 Task: Search one way flight ticket for 1 adult, 5 children, 2 infants in seat and 1 infant on lap in first from Pensacola: Pensacola International Airport to Jackson: Jackson Hole Airport on 5-2-2023. Choice of flights is Singapure airlines. Number of bags: 7 checked bags. Price is upto 100000. Outbound departure time preference is 7:30.
Action: Mouse moved to (233, 301)
Screenshot: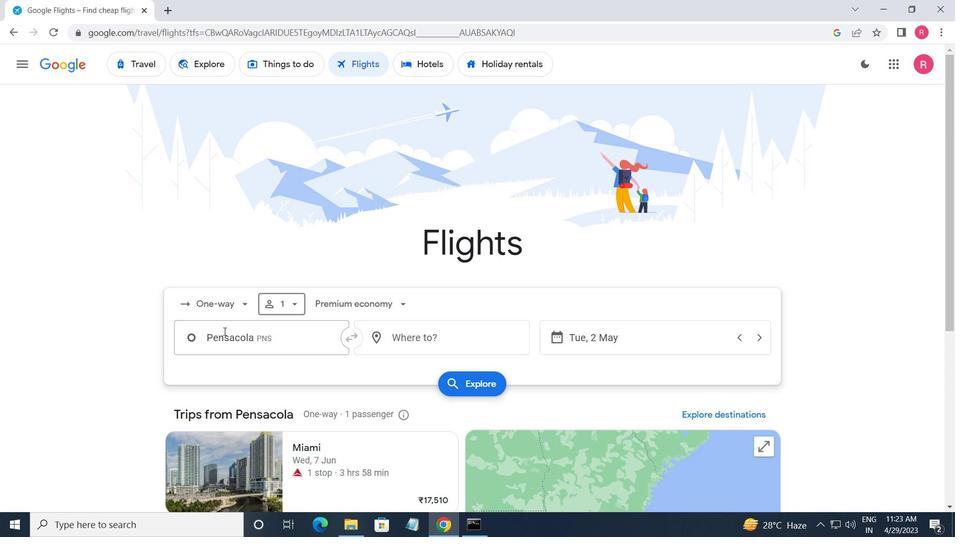 
Action: Mouse pressed left at (233, 301)
Screenshot: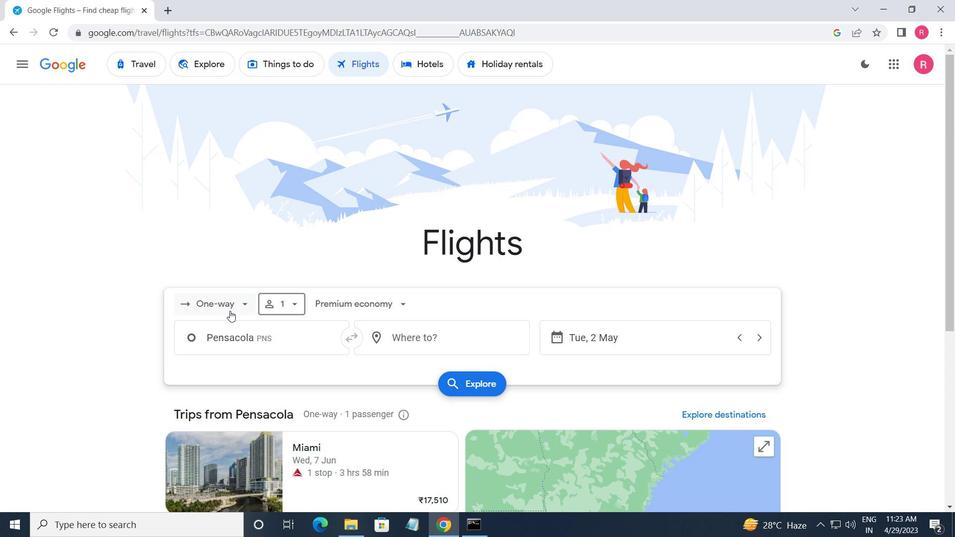 
Action: Mouse moved to (232, 362)
Screenshot: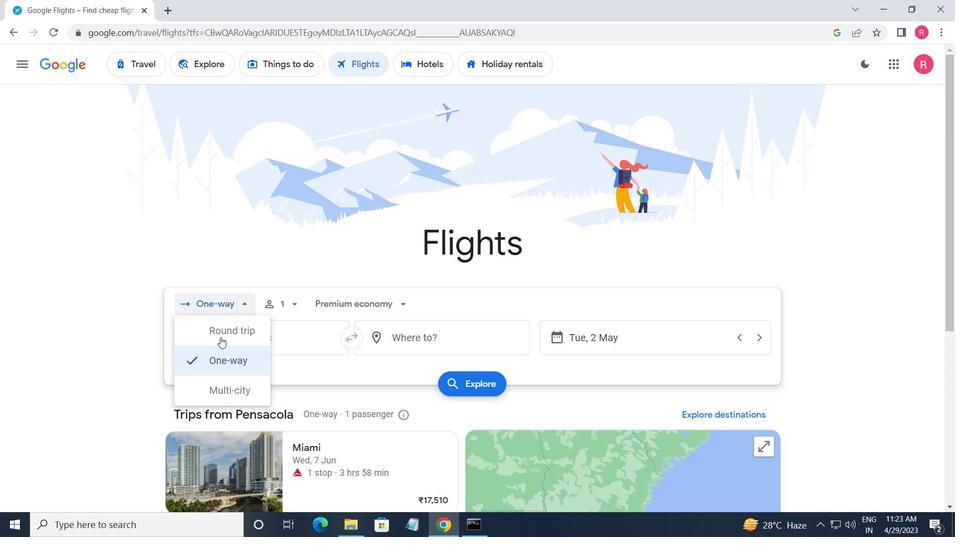
Action: Mouse pressed left at (232, 362)
Screenshot: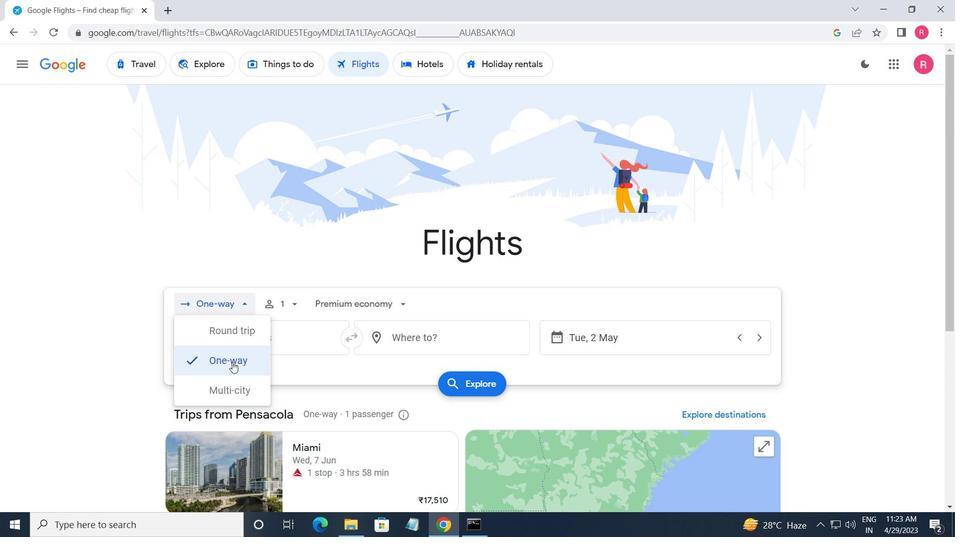 
Action: Mouse moved to (295, 305)
Screenshot: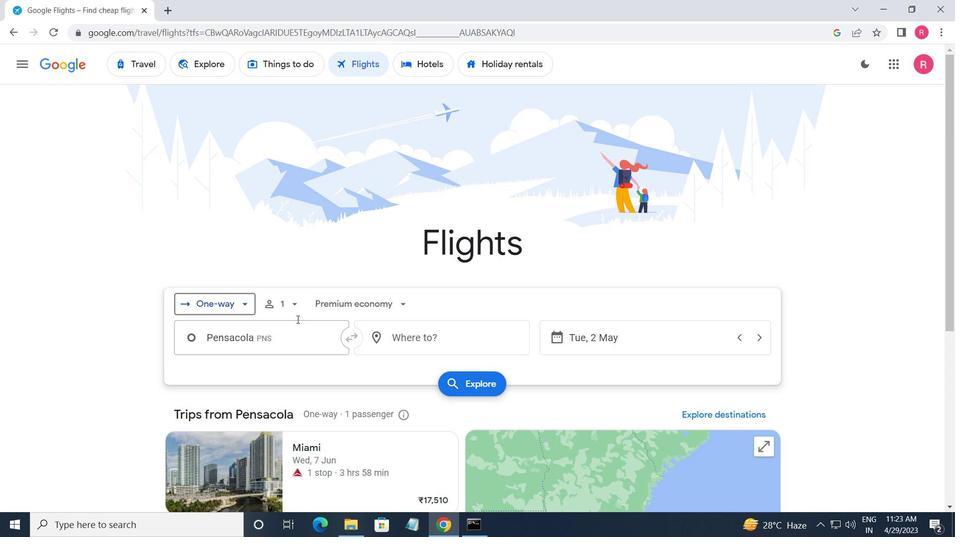 
Action: Mouse pressed left at (295, 305)
Screenshot: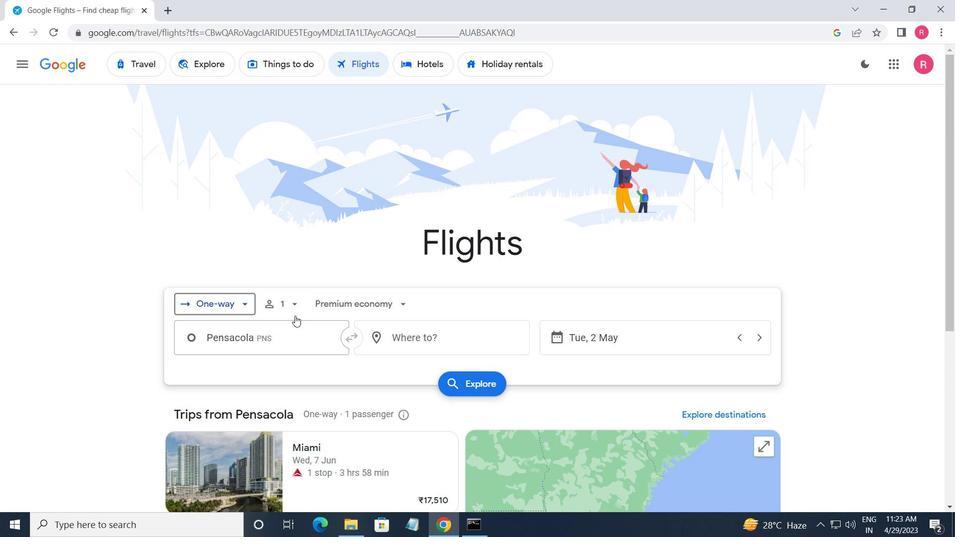 
Action: Mouse moved to (379, 338)
Screenshot: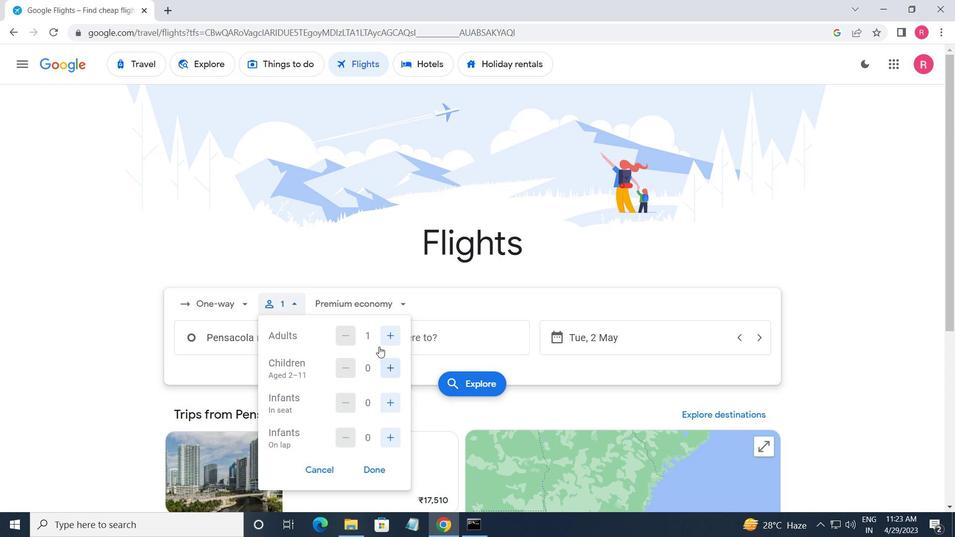 
Action: Mouse pressed left at (379, 338)
Screenshot: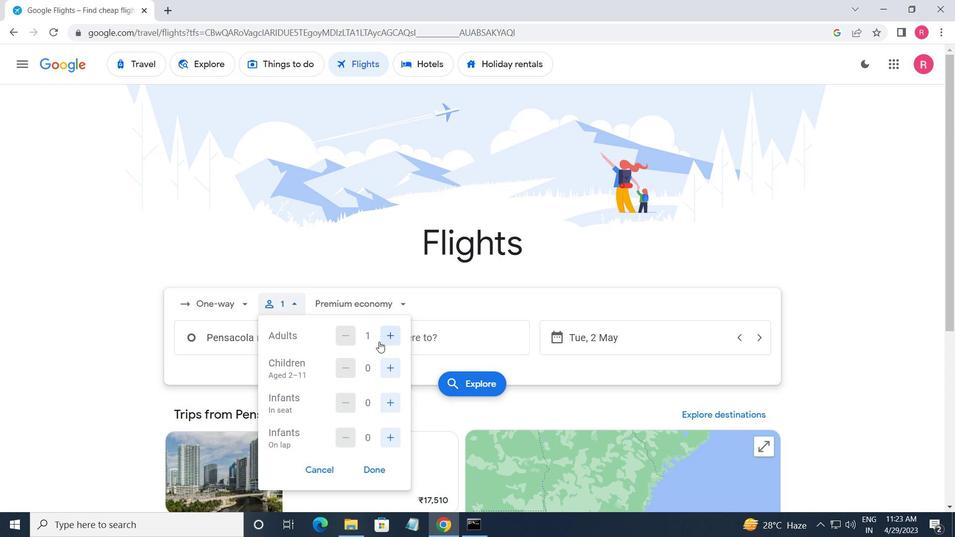 
Action: Mouse moved to (354, 338)
Screenshot: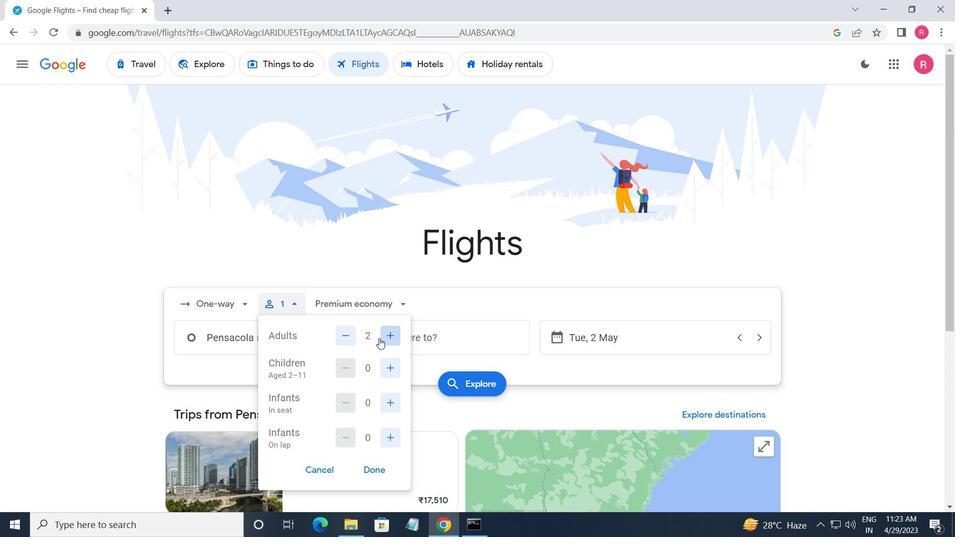 
Action: Mouse pressed left at (354, 338)
Screenshot: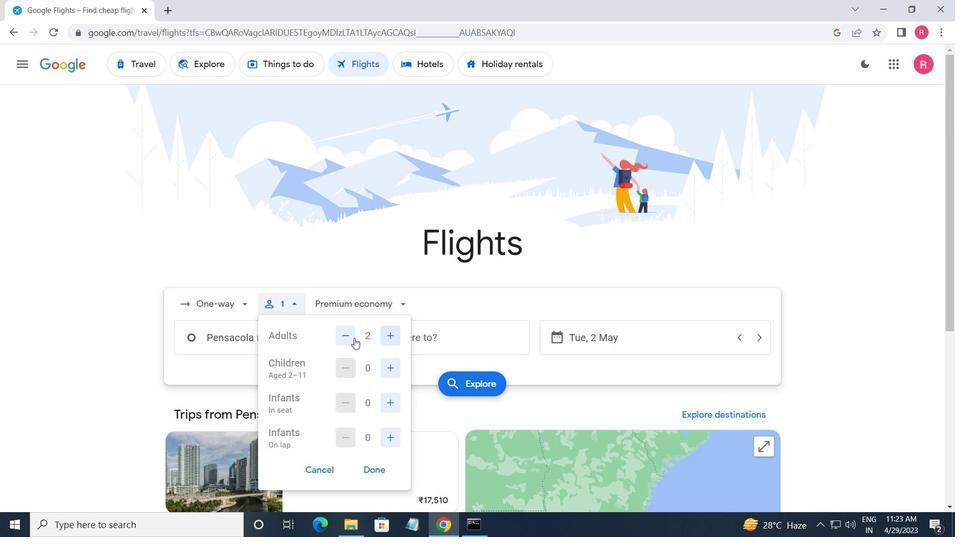 
Action: Mouse moved to (389, 365)
Screenshot: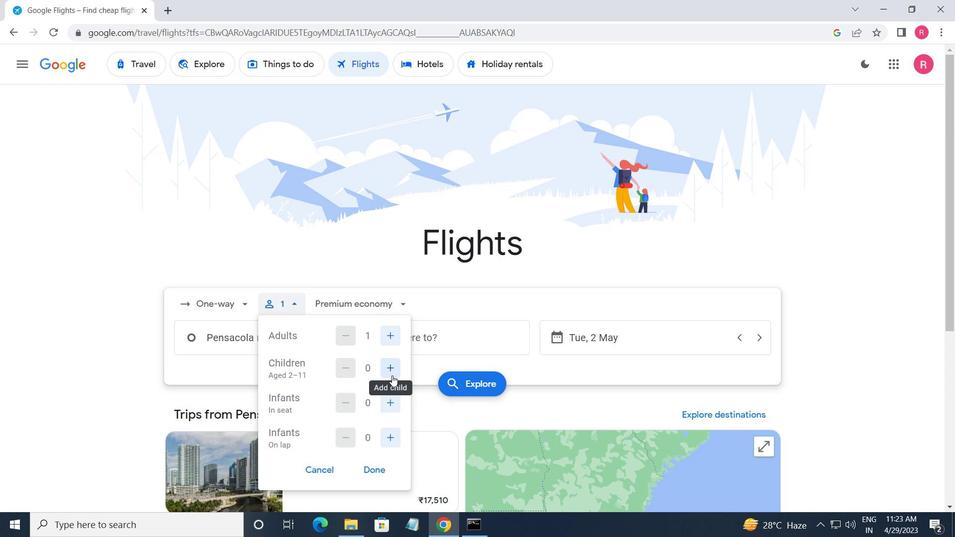 
Action: Mouse pressed left at (389, 365)
Screenshot: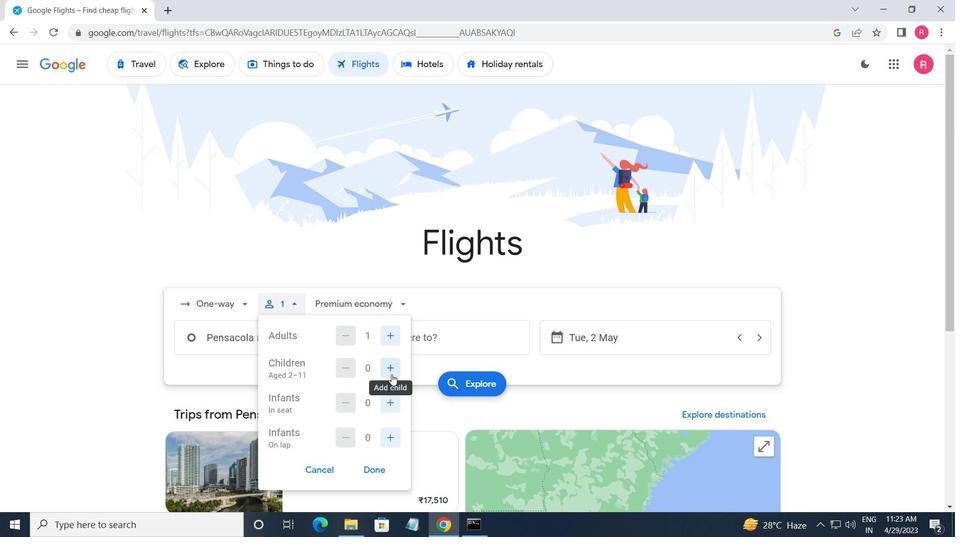 
Action: Mouse moved to (389, 365)
Screenshot: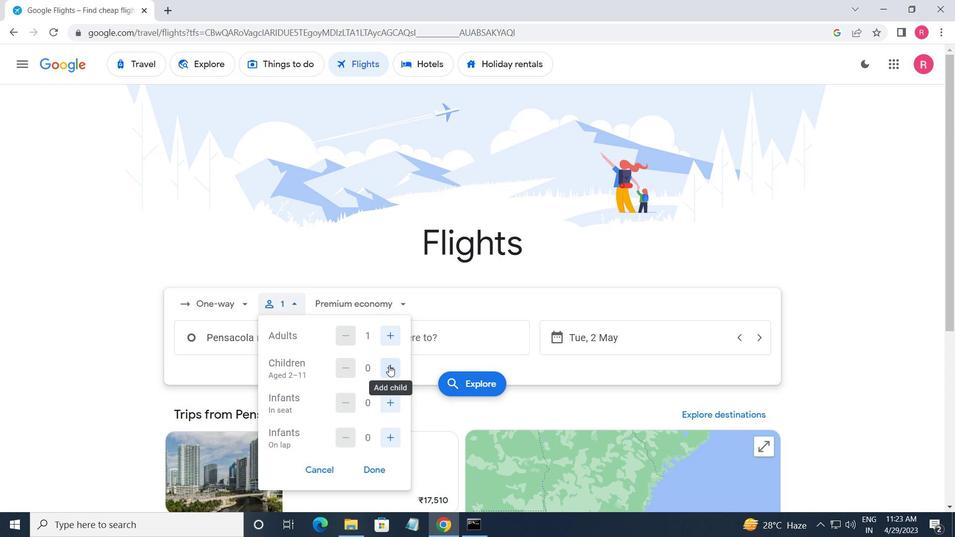 
Action: Mouse pressed left at (389, 365)
Screenshot: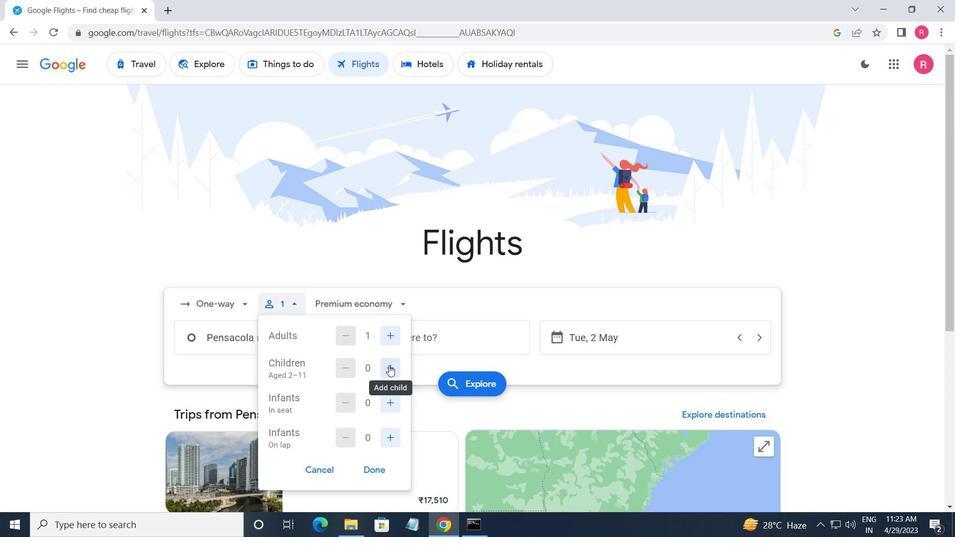 
Action: Mouse pressed left at (389, 365)
Screenshot: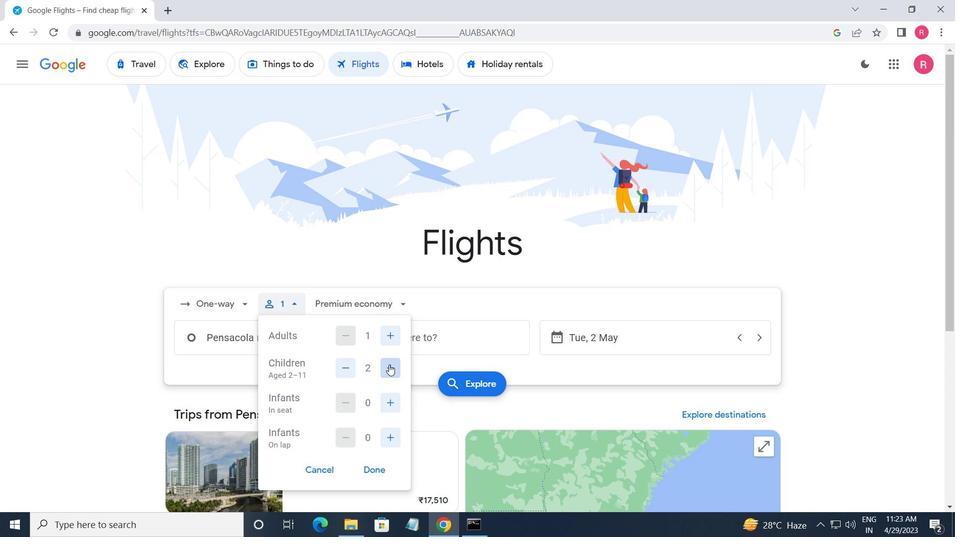 
Action: Mouse pressed left at (389, 365)
Screenshot: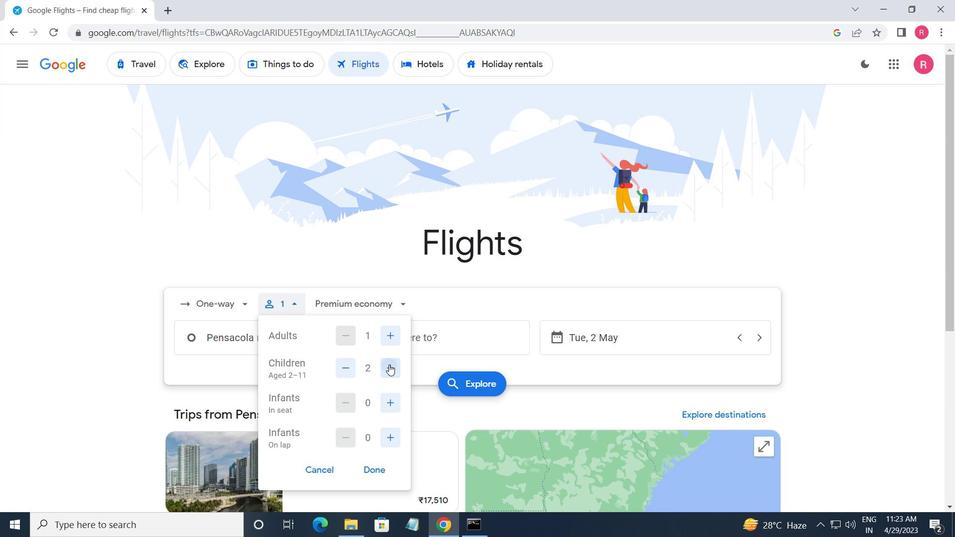 
Action: Mouse pressed left at (389, 365)
Screenshot: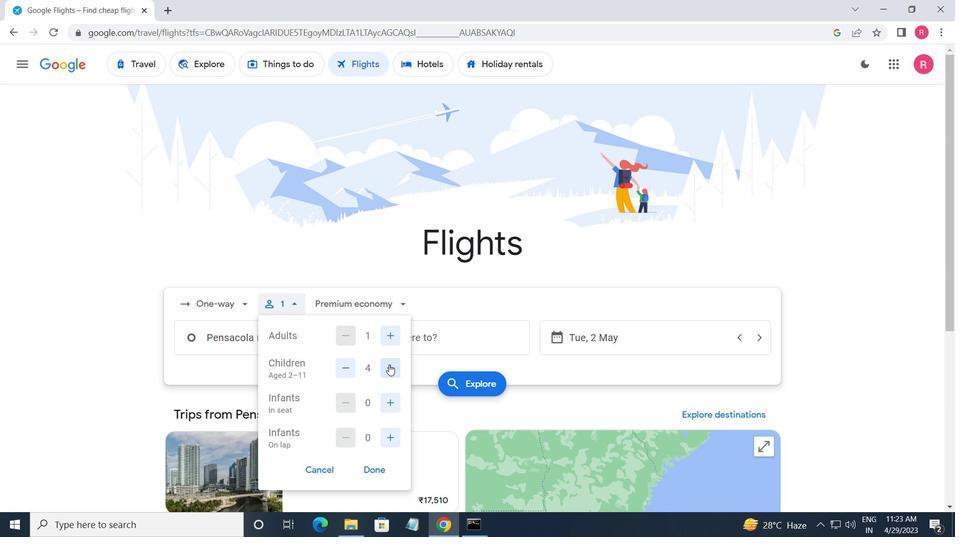 
Action: Mouse moved to (385, 400)
Screenshot: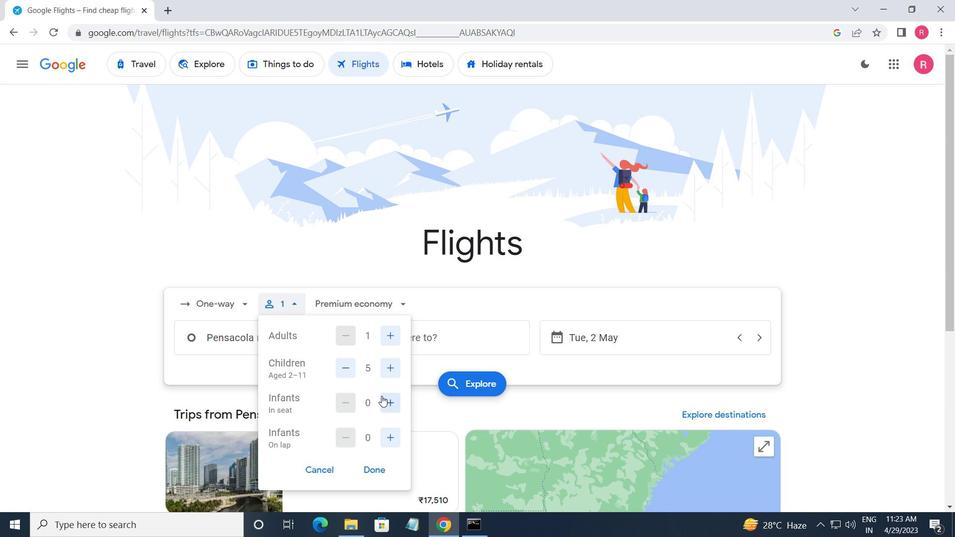 
Action: Mouse pressed left at (385, 400)
Screenshot: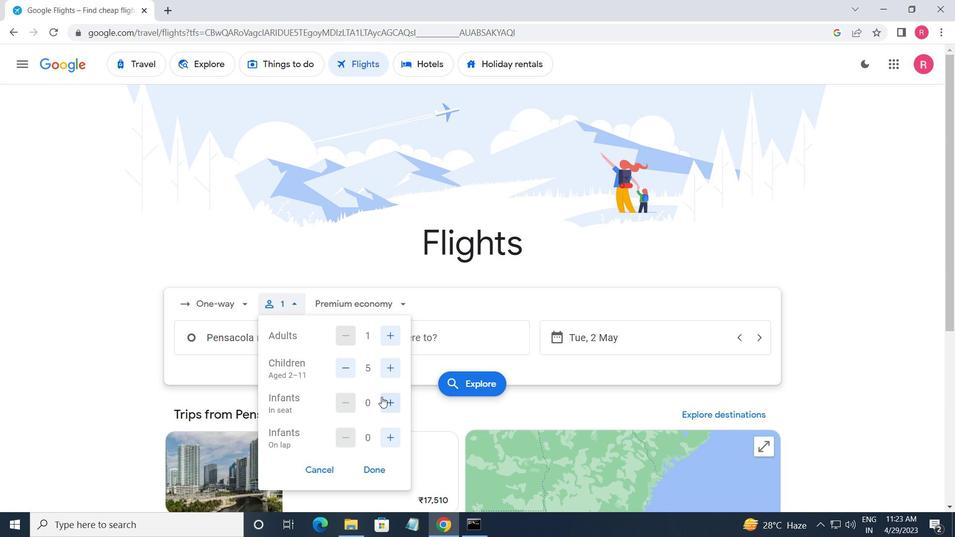
Action: Mouse pressed left at (385, 400)
Screenshot: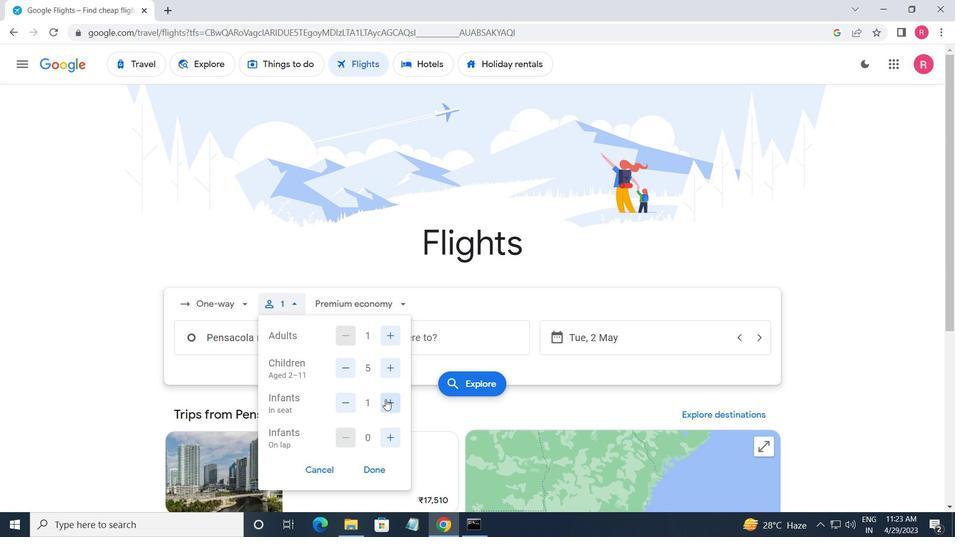 
Action: Mouse moved to (386, 437)
Screenshot: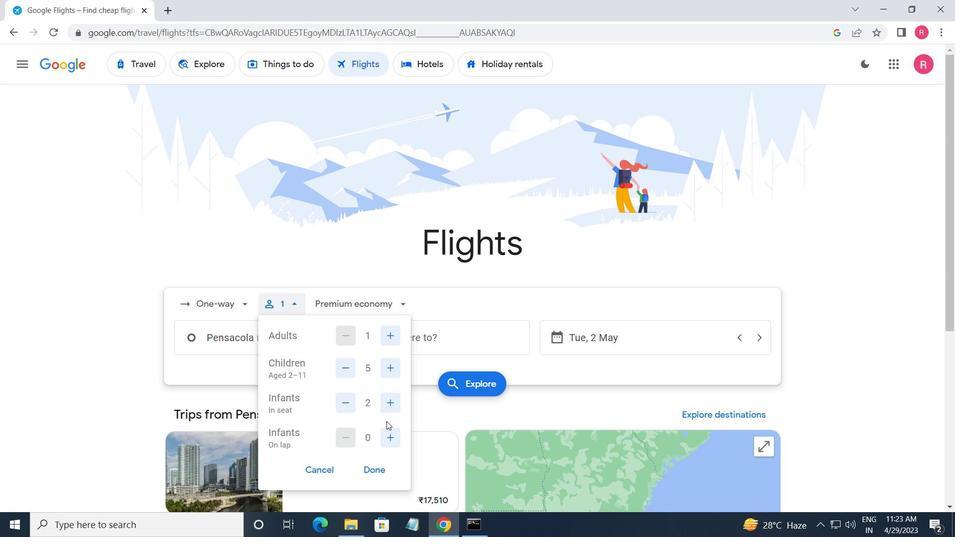 
Action: Mouse pressed left at (386, 437)
Screenshot: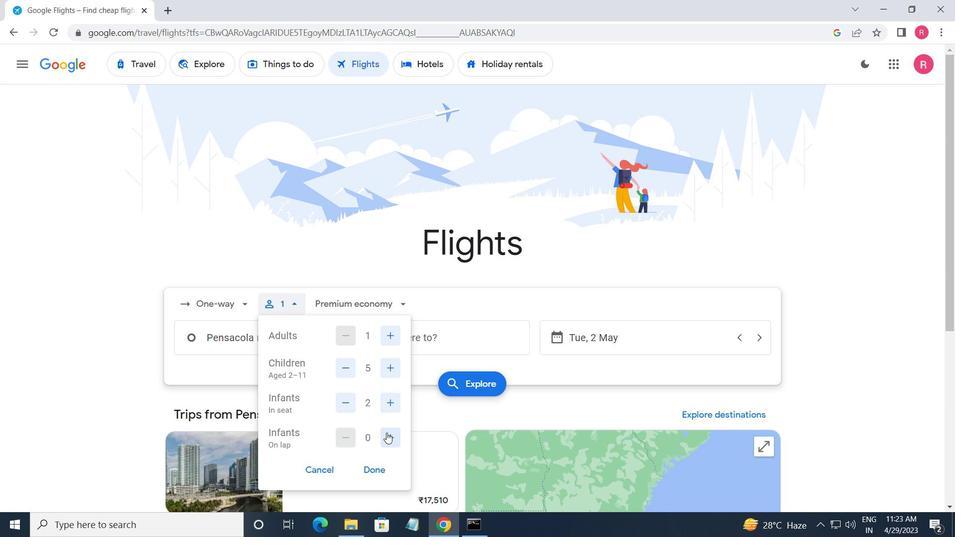 
Action: Mouse moved to (347, 438)
Screenshot: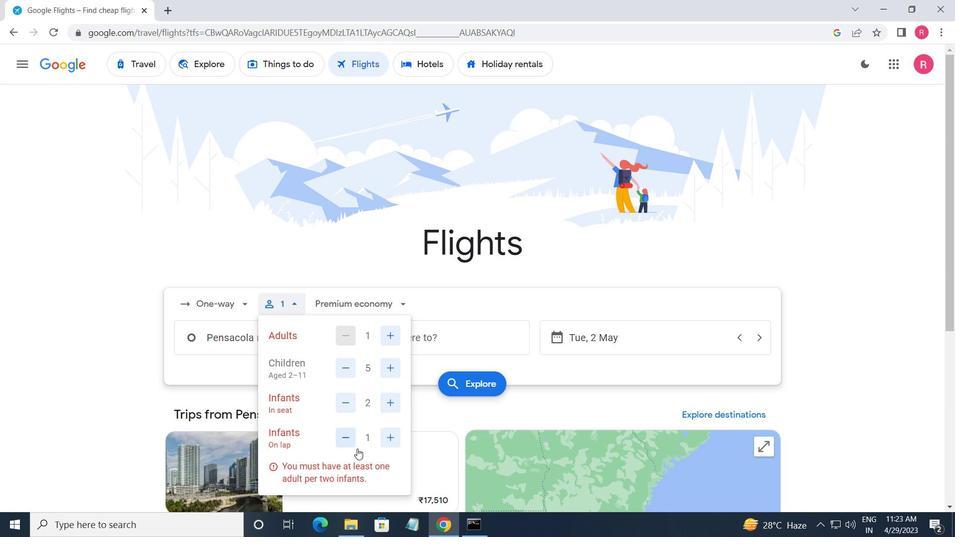 
Action: Mouse pressed left at (347, 438)
Screenshot: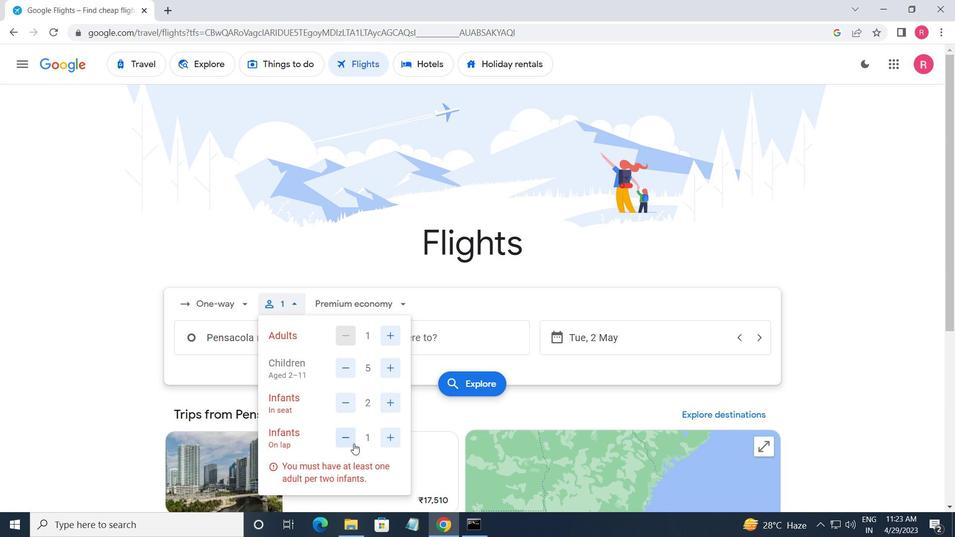 
Action: Mouse moved to (374, 307)
Screenshot: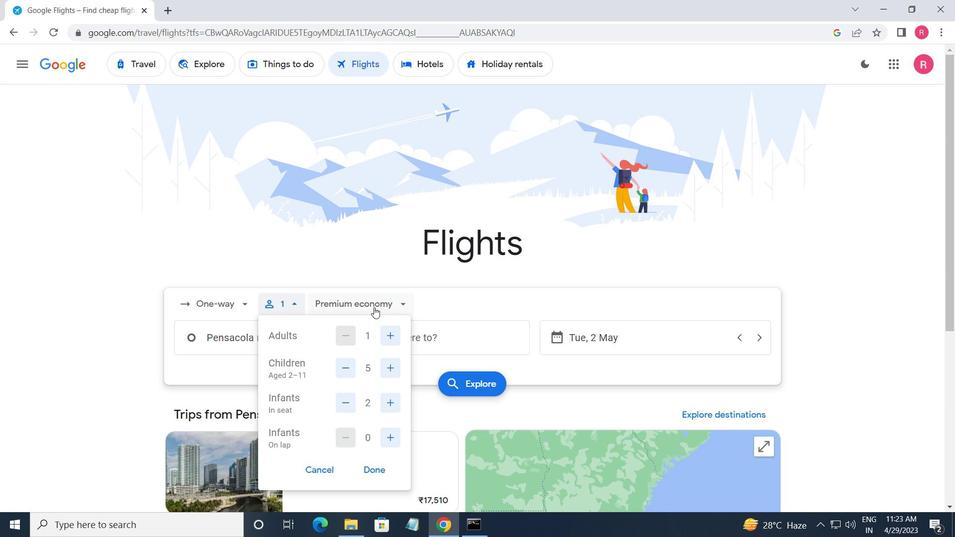 
Action: Mouse pressed left at (374, 307)
Screenshot: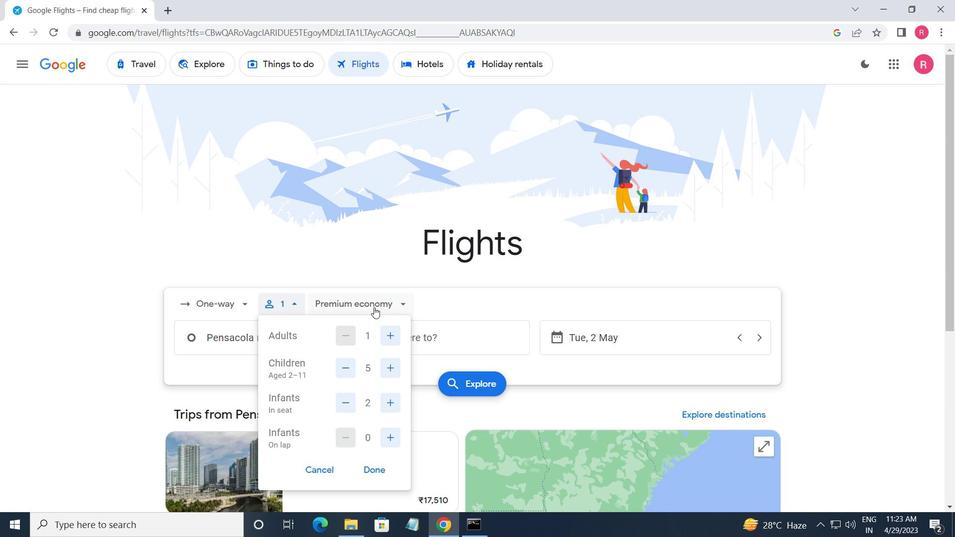 
Action: Mouse moved to (346, 424)
Screenshot: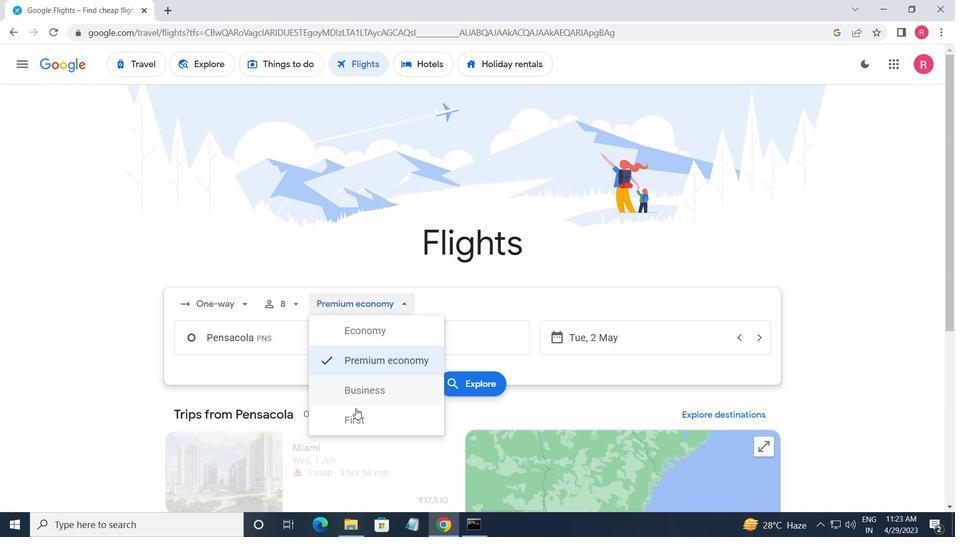 
Action: Mouse pressed left at (346, 424)
Screenshot: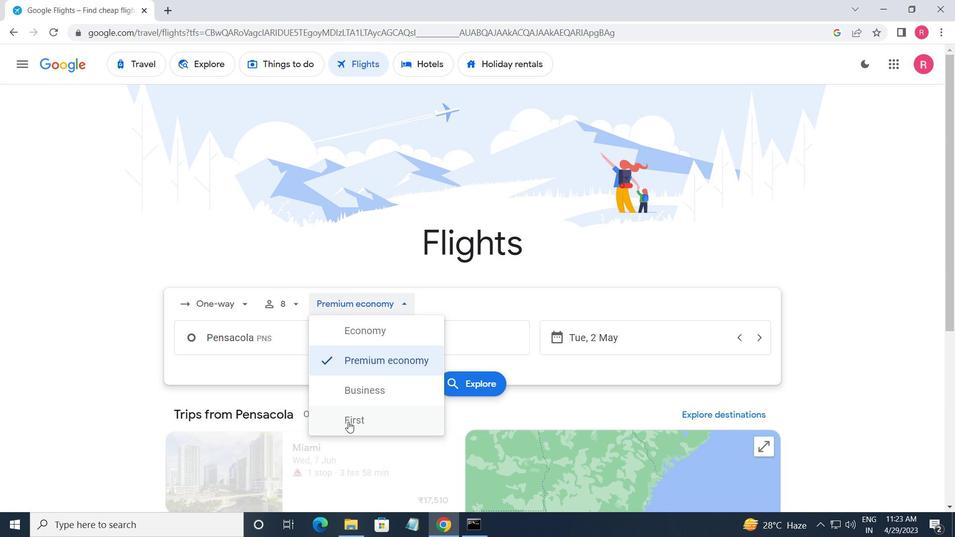 
Action: Mouse moved to (285, 343)
Screenshot: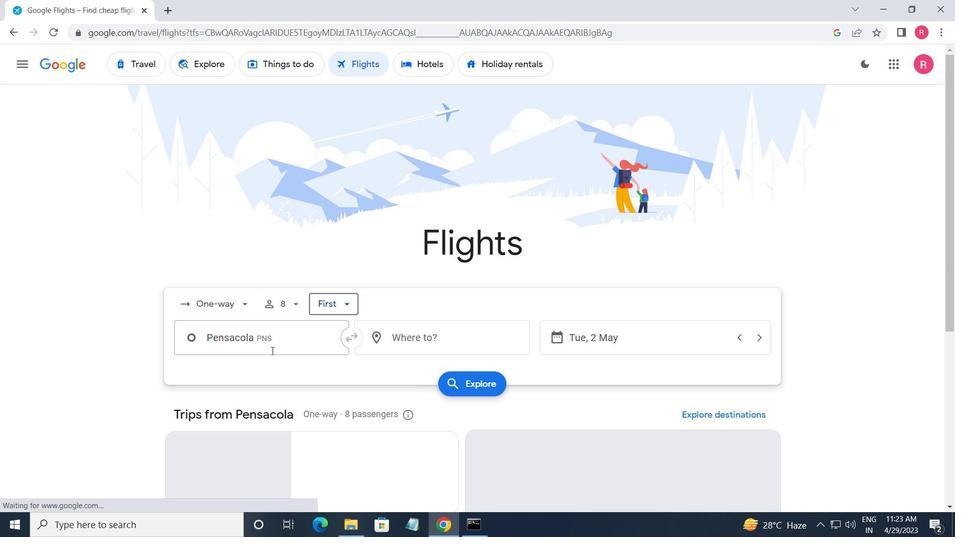 
Action: Mouse pressed left at (285, 343)
Screenshot: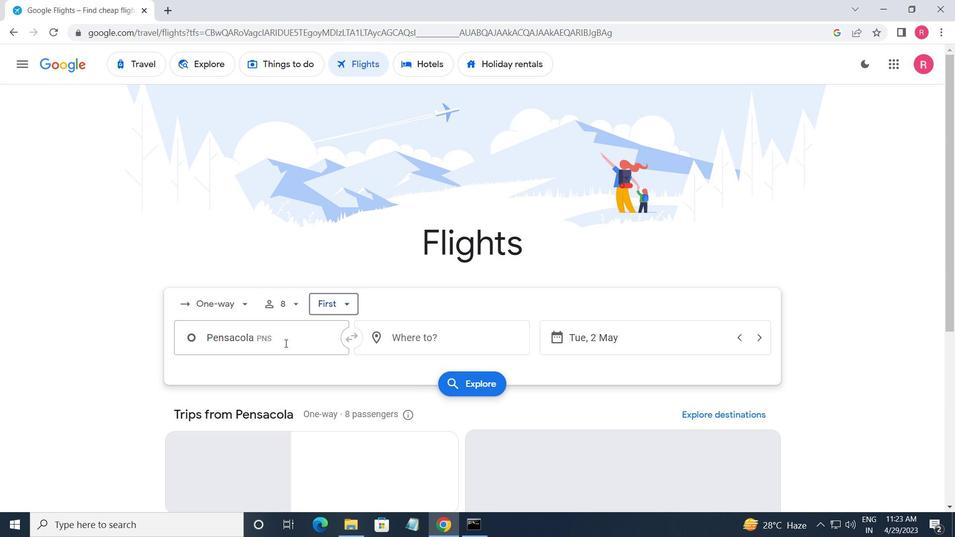
Action: Mouse moved to (283, 401)
Screenshot: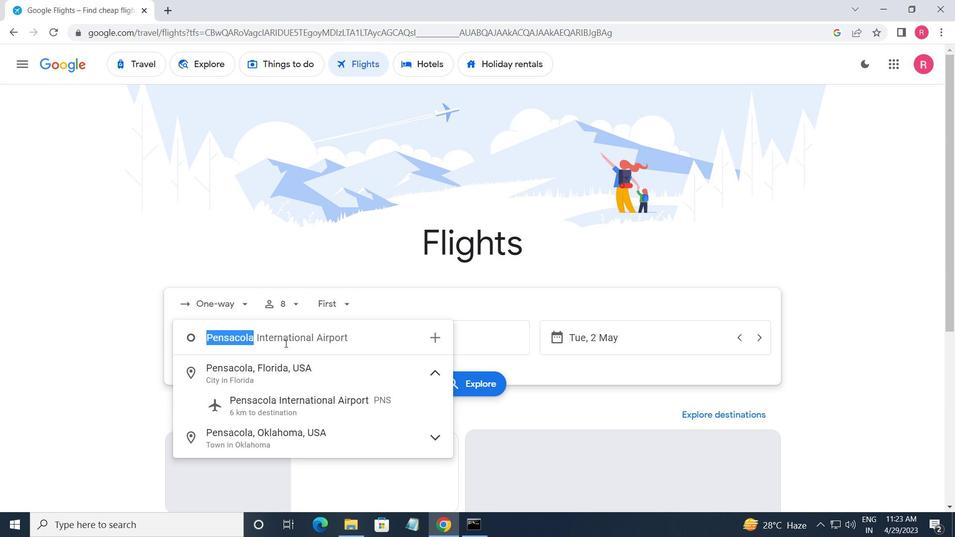 
Action: Mouse pressed left at (283, 401)
Screenshot: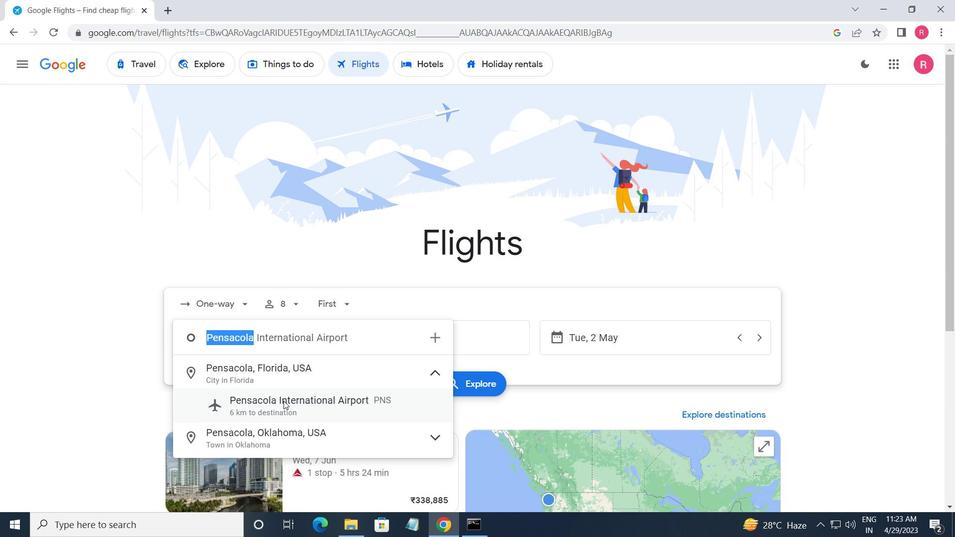 
Action: Mouse moved to (404, 338)
Screenshot: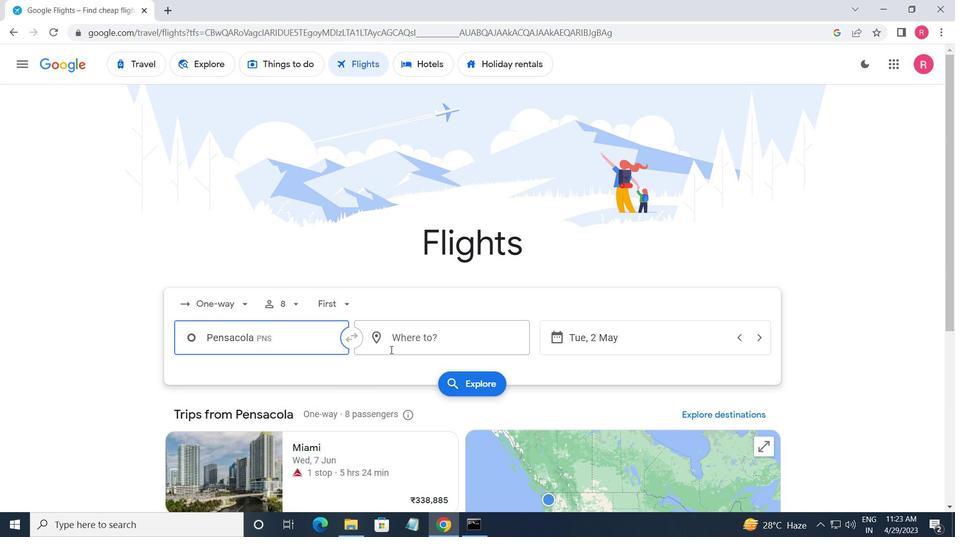 
Action: Mouse pressed left at (404, 338)
Screenshot: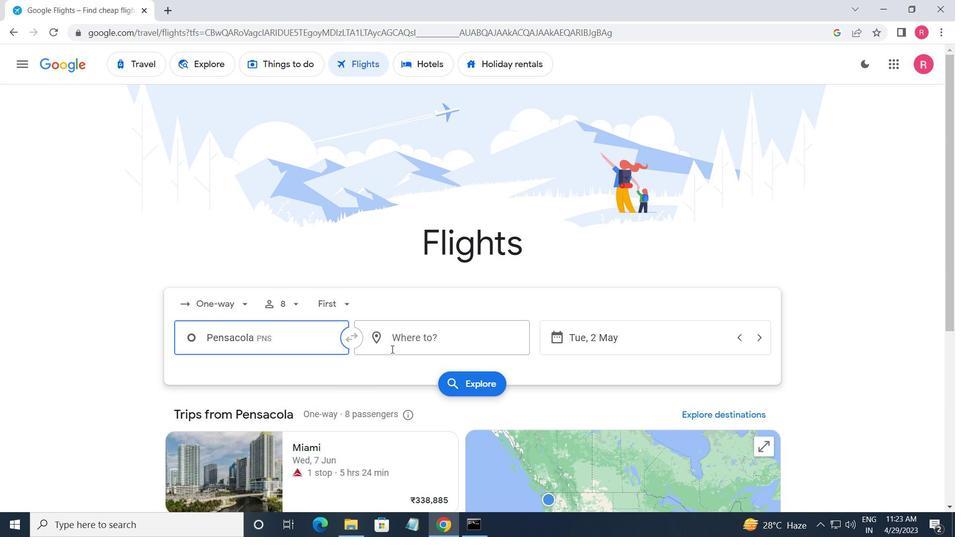 
Action: Mouse moved to (401, 455)
Screenshot: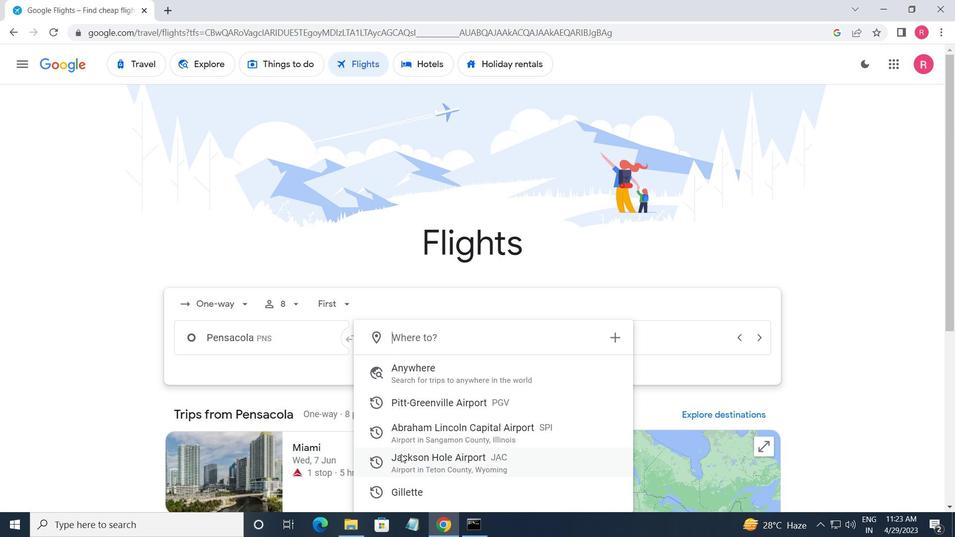 
Action: Mouse pressed left at (401, 455)
Screenshot: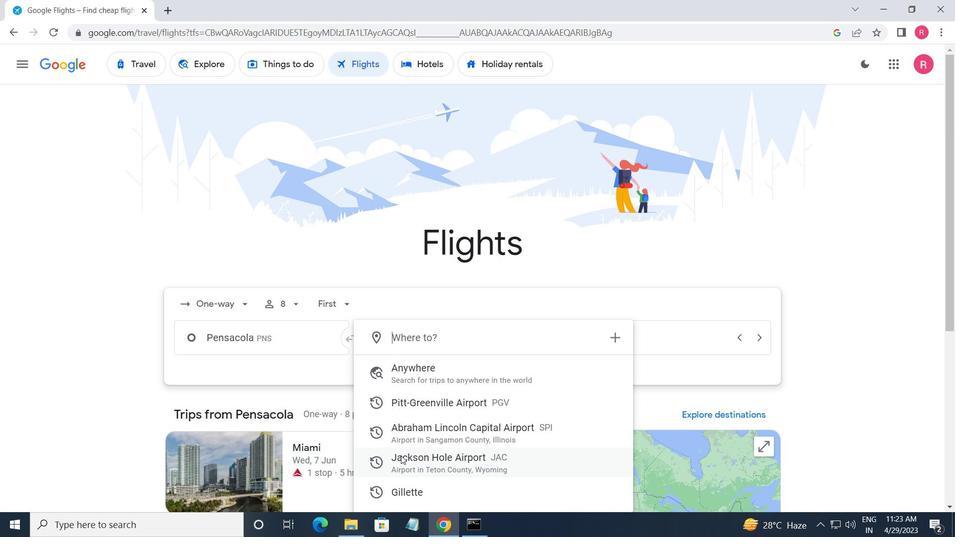 
Action: Mouse moved to (620, 345)
Screenshot: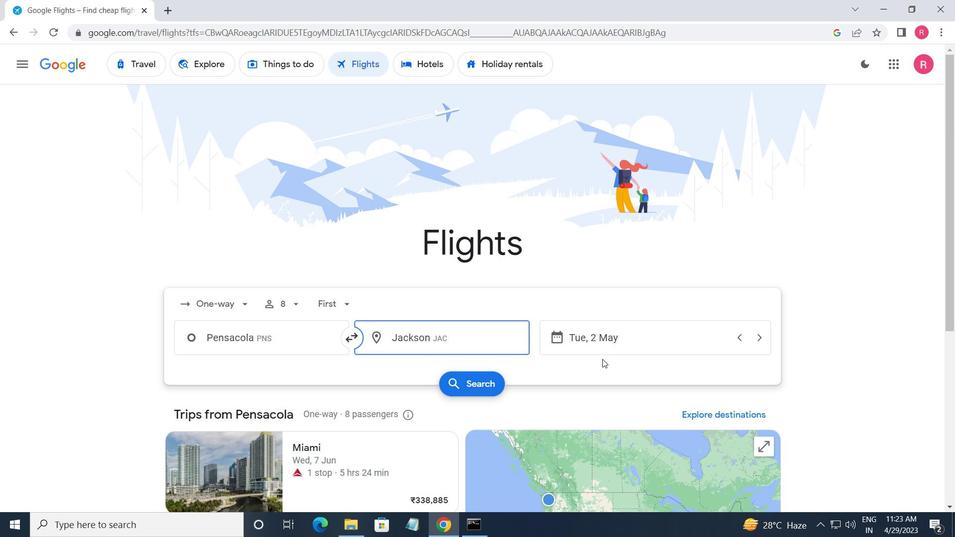 
Action: Mouse pressed left at (620, 345)
Screenshot: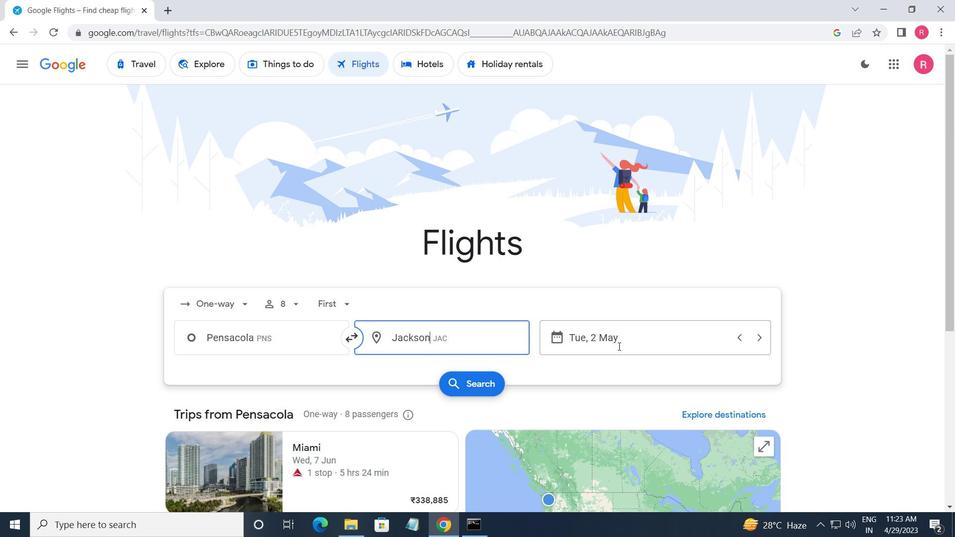 
Action: Mouse moved to (621, 278)
Screenshot: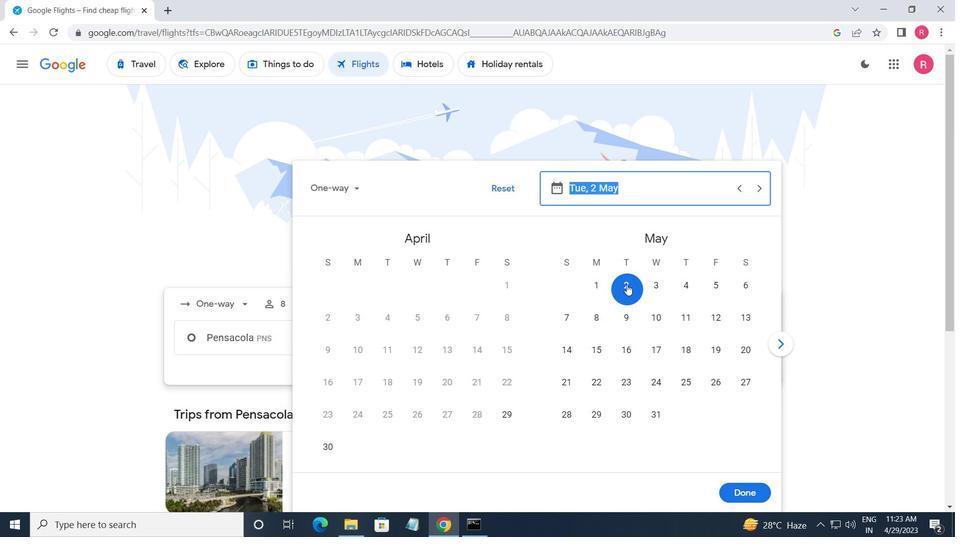 
Action: Mouse pressed left at (621, 278)
Screenshot: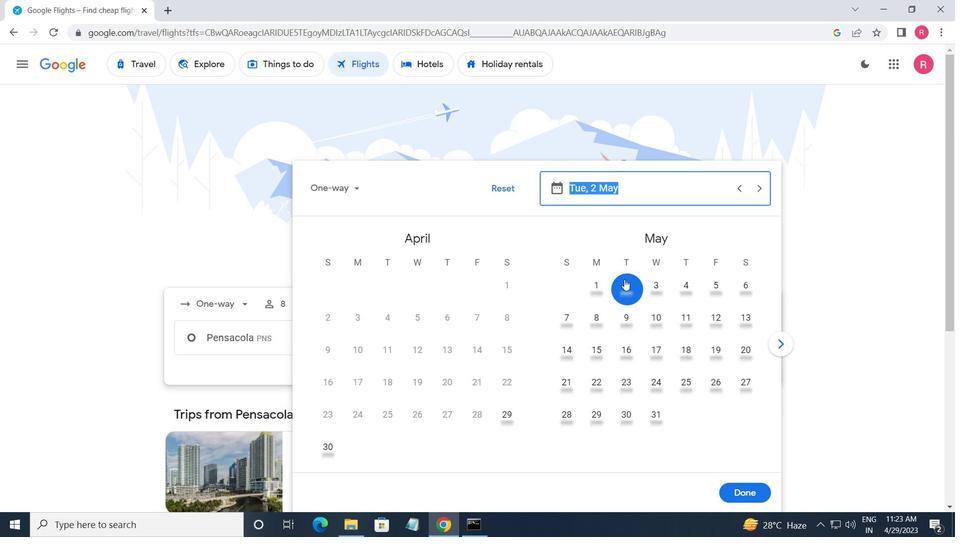 
Action: Mouse moved to (743, 495)
Screenshot: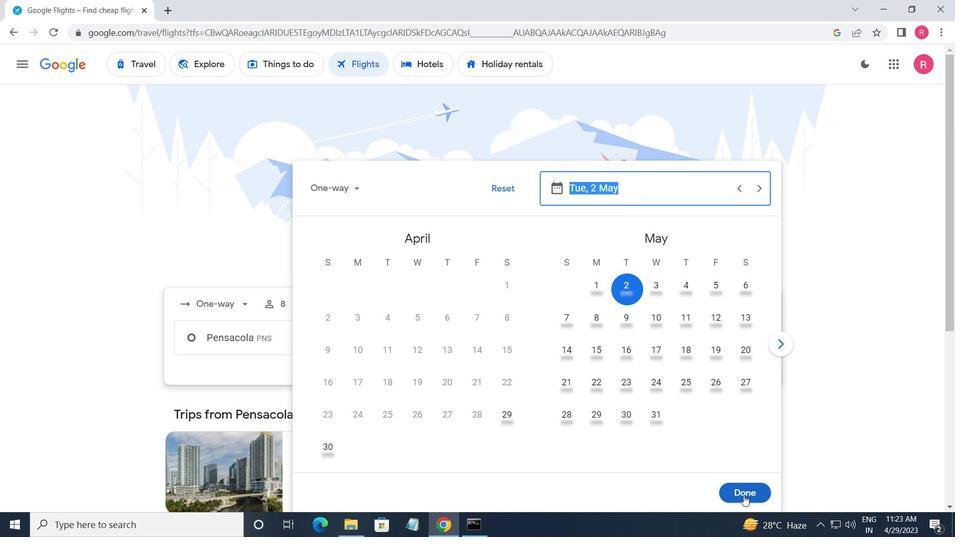 
Action: Mouse pressed left at (743, 495)
Screenshot: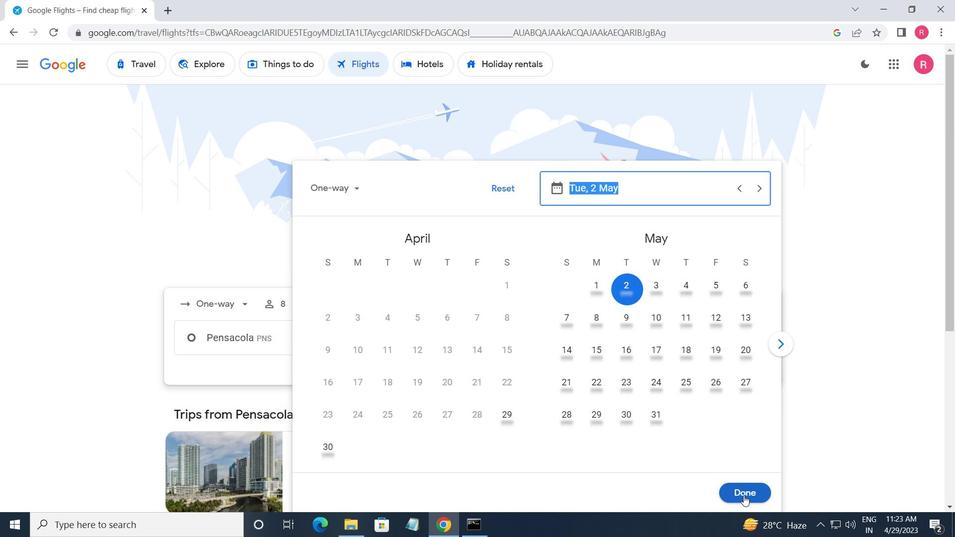 
Action: Mouse moved to (480, 384)
Screenshot: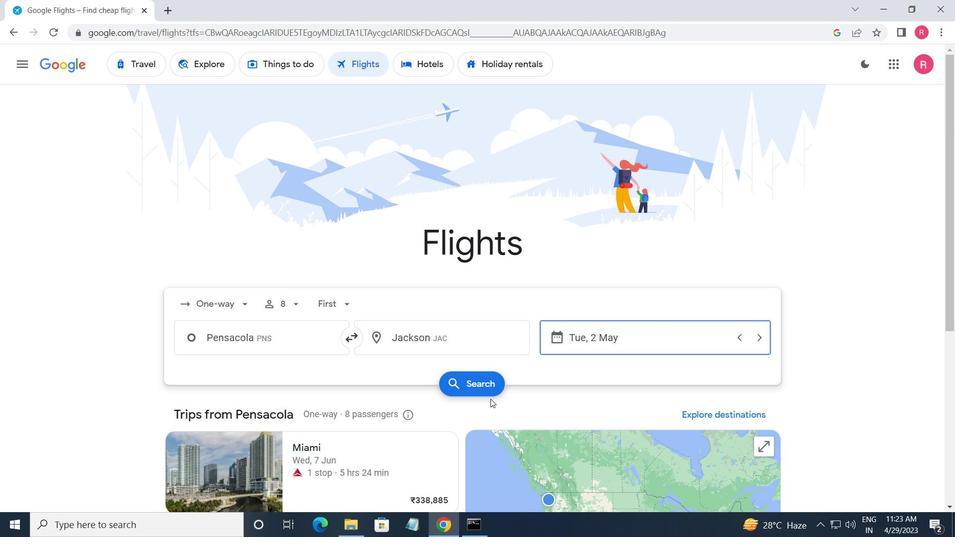 
Action: Mouse pressed left at (480, 384)
Screenshot: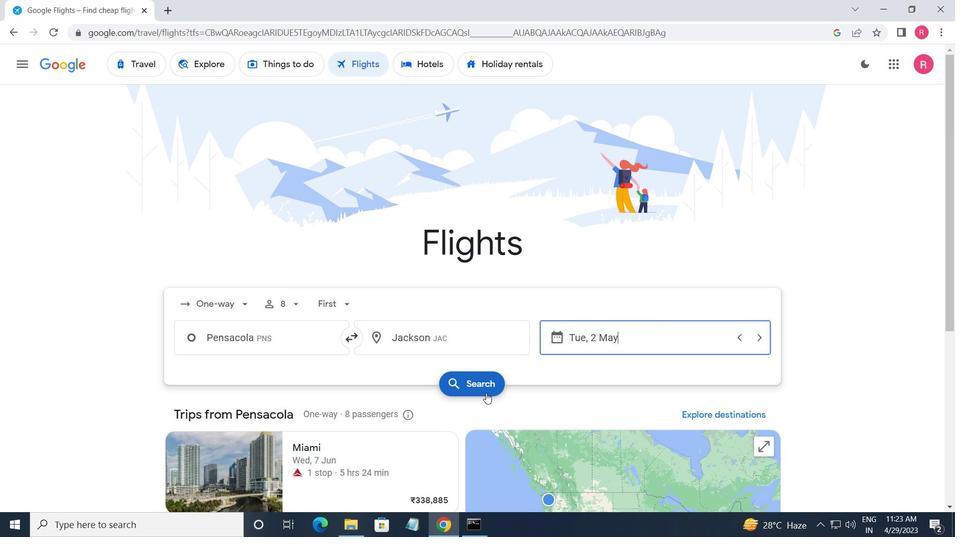 
Action: Mouse moved to (195, 183)
Screenshot: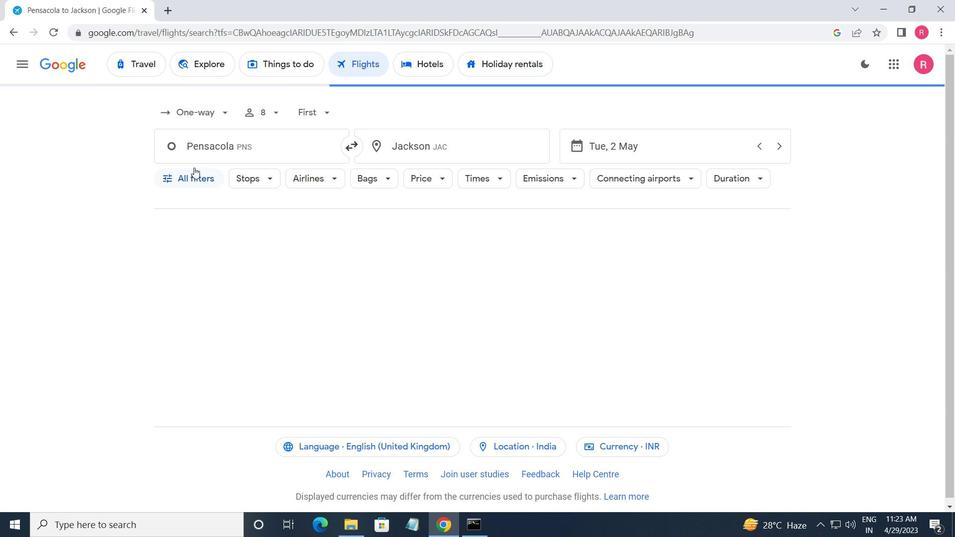 
Action: Mouse pressed left at (195, 183)
Screenshot: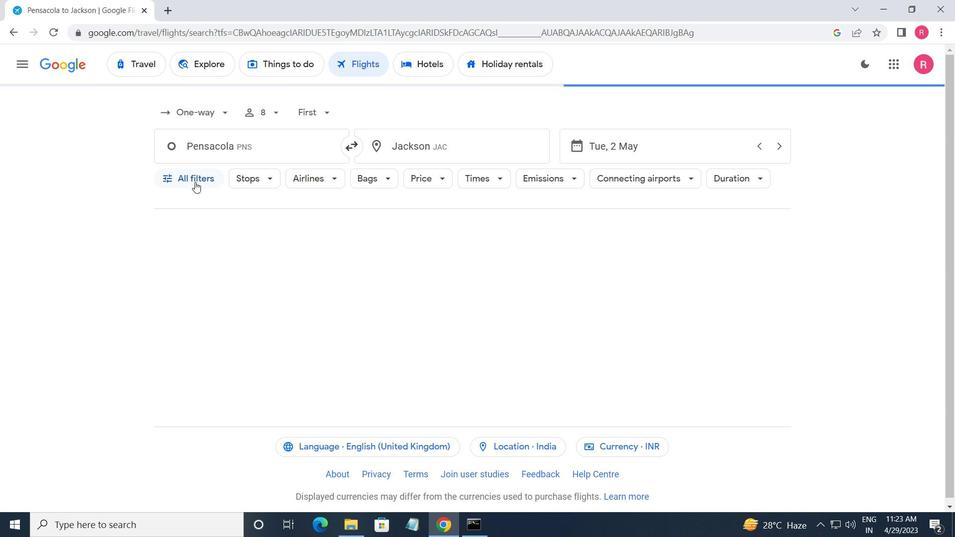 
Action: Mouse moved to (223, 367)
Screenshot: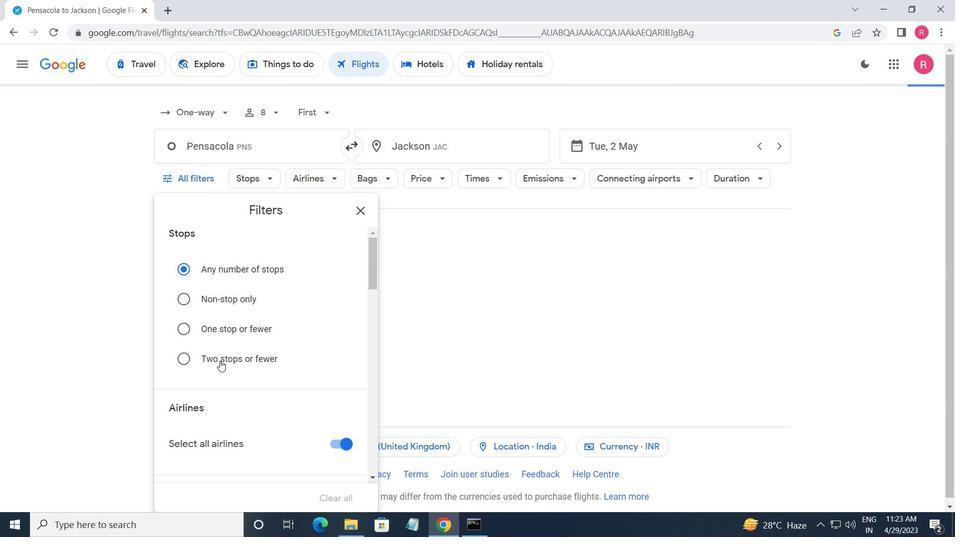 
Action: Mouse scrolled (223, 367) with delta (0, 0)
Screenshot: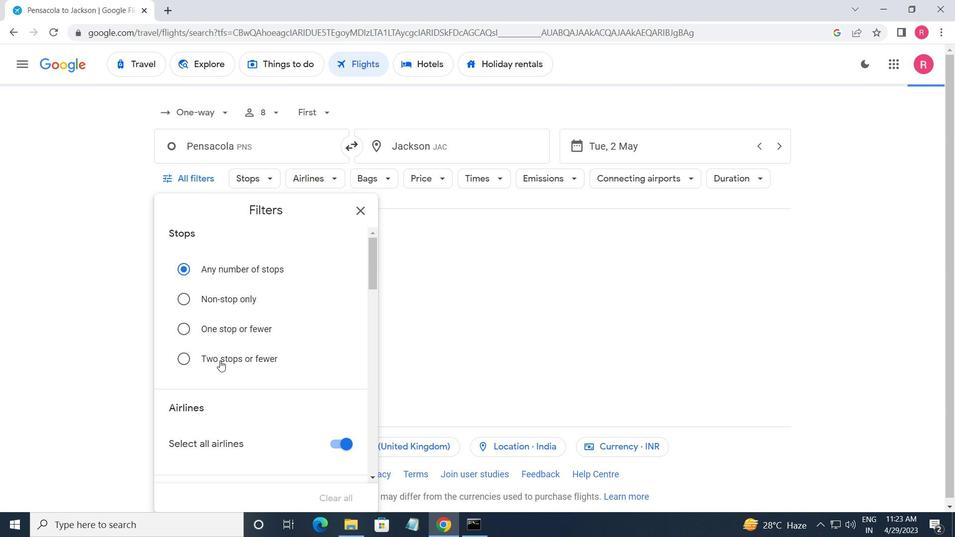 
Action: Mouse moved to (223, 368)
Screenshot: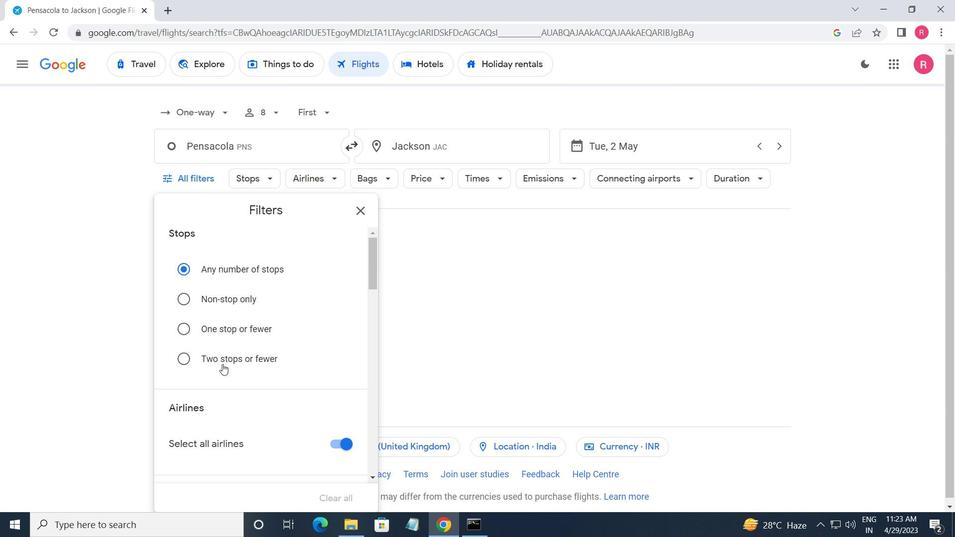 
Action: Mouse scrolled (223, 367) with delta (0, 0)
Screenshot: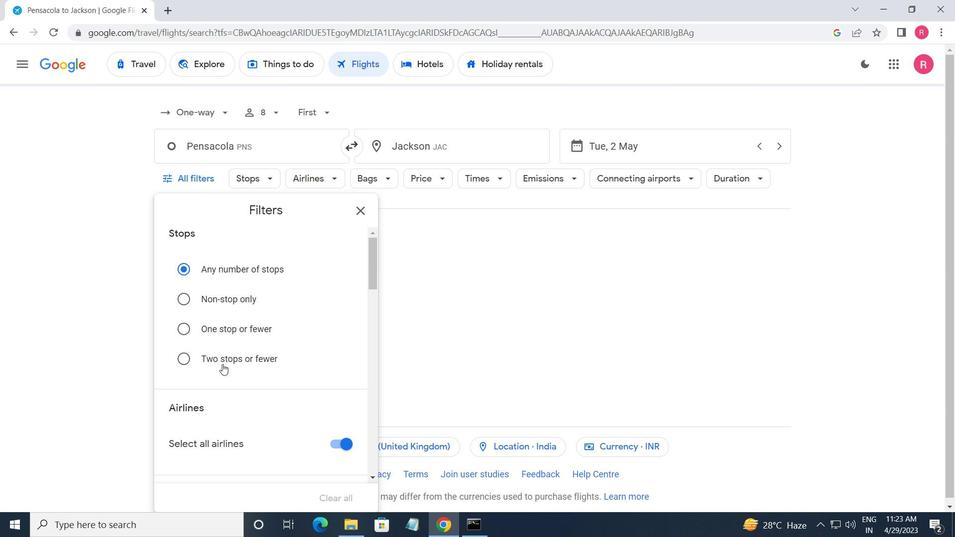 
Action: Mouse scrolled (223, 367) with delta (0, 0)
Screenshot: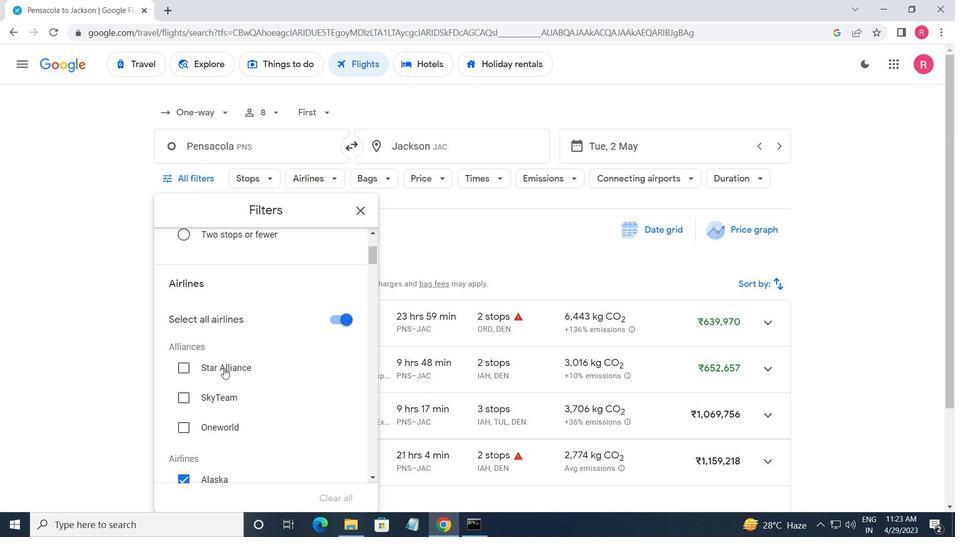 
Action: Mouse scrolled (223, 367) with delta (0, 0)
Screenshot: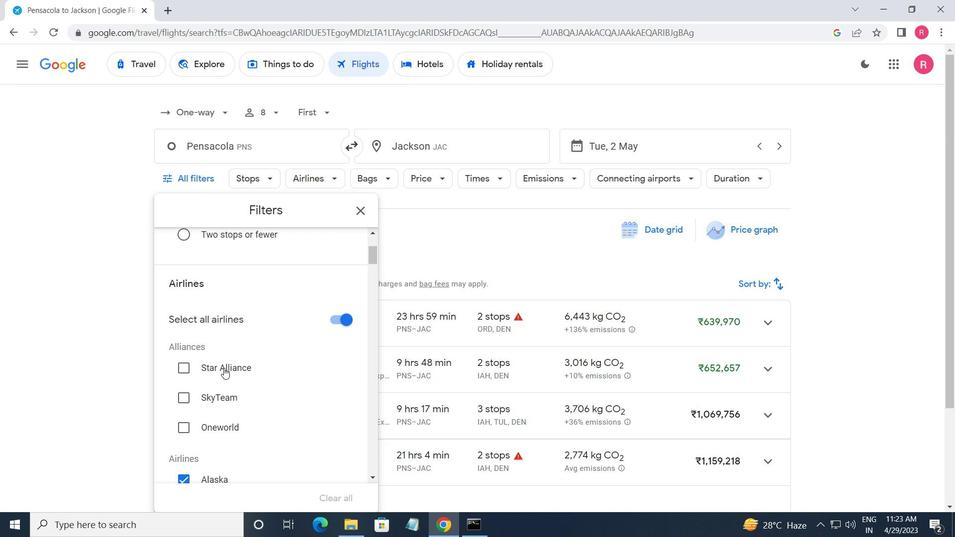 
Action: Mouse moved to (226, 369)
Screenshot: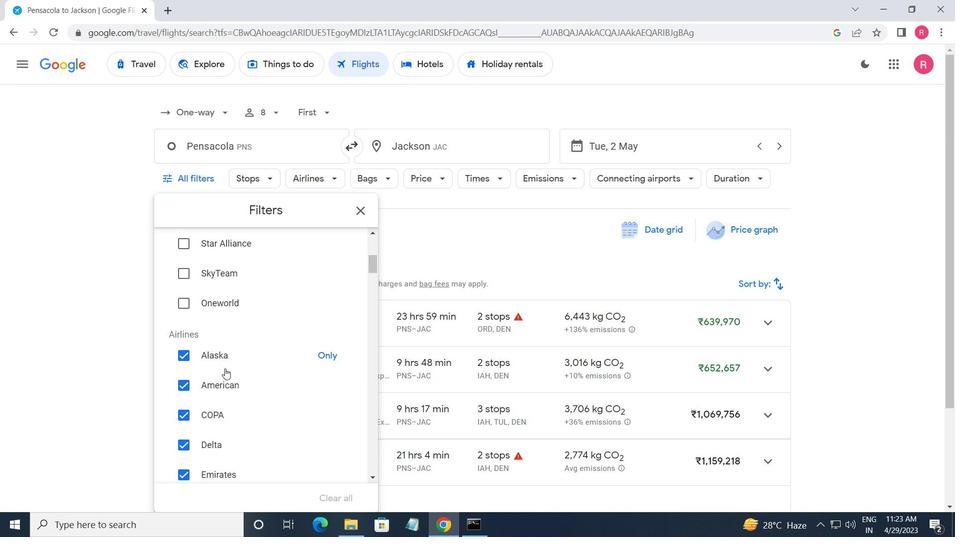 
Action: Mouse scrolled (226, 368) with delta (0, 0)
Screenshot: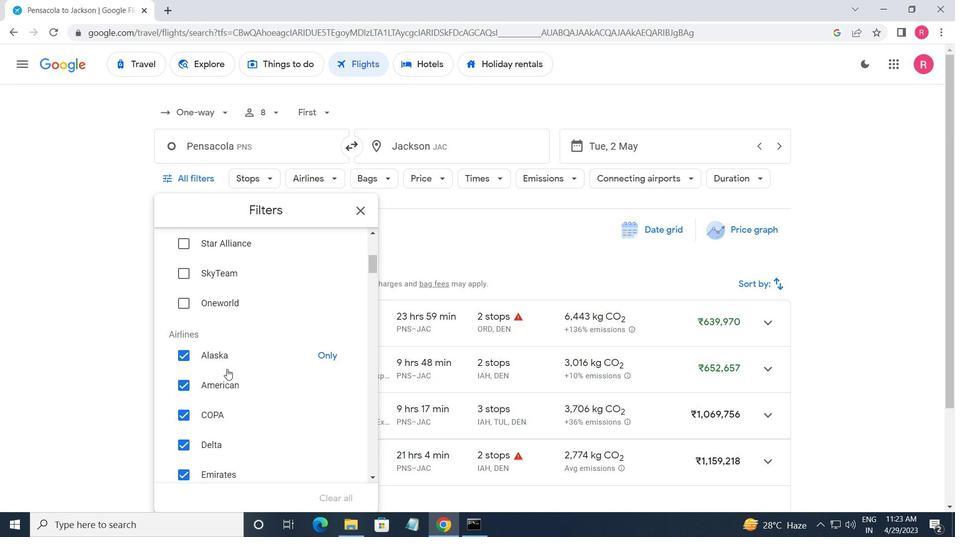 
Action: Mouse scrolled (226, 368) with delta (0, 0)
Screenshot: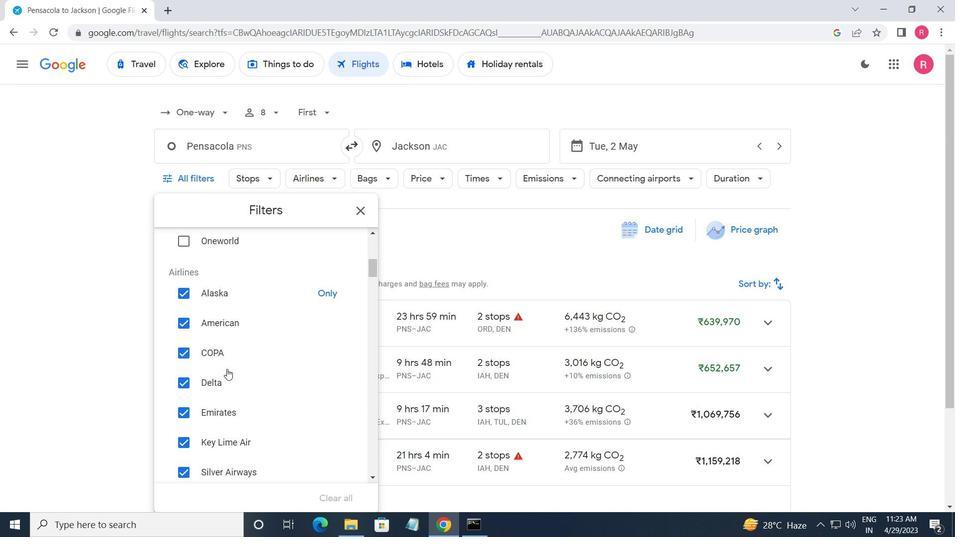 
Action: Mouse scrolled (226, 368) with delta (0, 0)
Screenshot: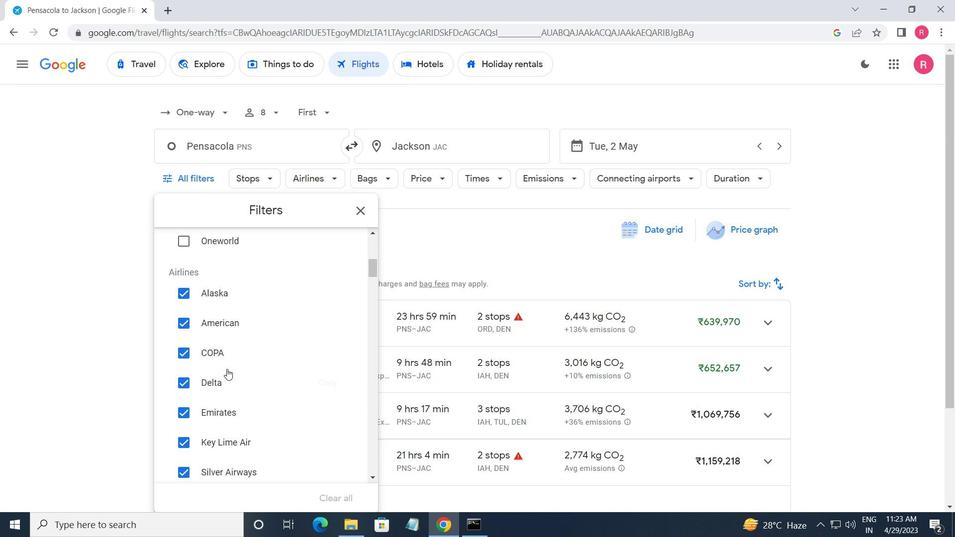 
Action: Mouse scrolled (226, 369) with delta (0, 0)
Screenshot: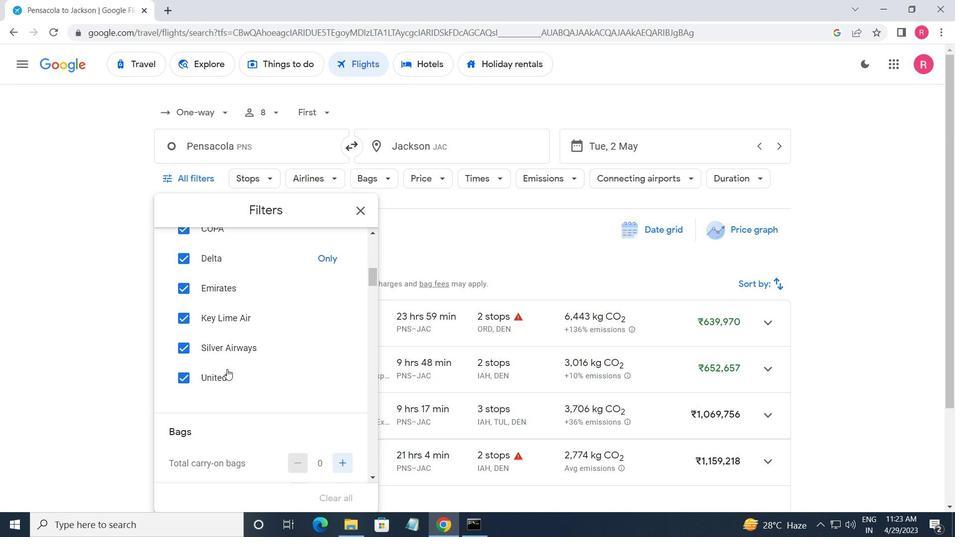 
Action: Mouse scrolled (226, 369) with delta (0, 0)
Screenshot: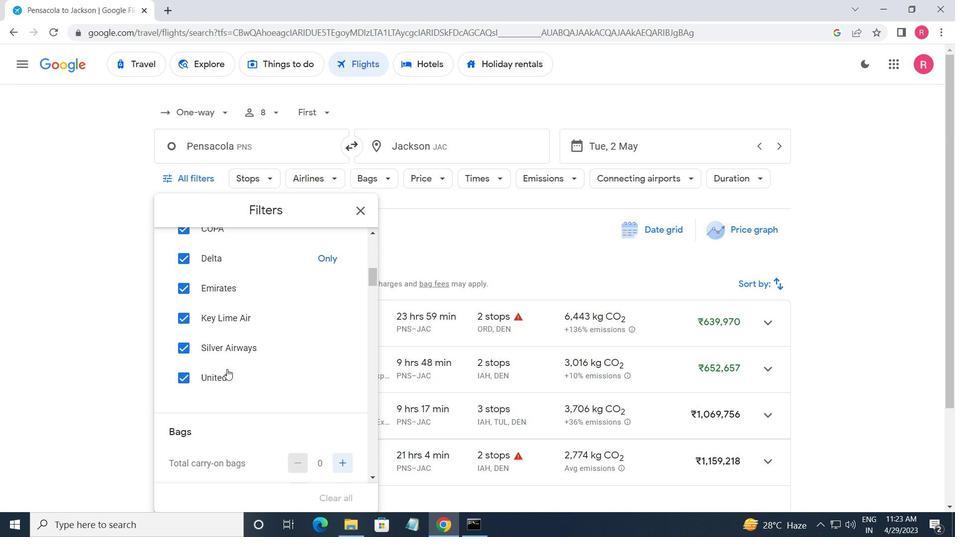 
Action: Mouse scrolled (226, 369) with delta (0, 0)
Screenshot: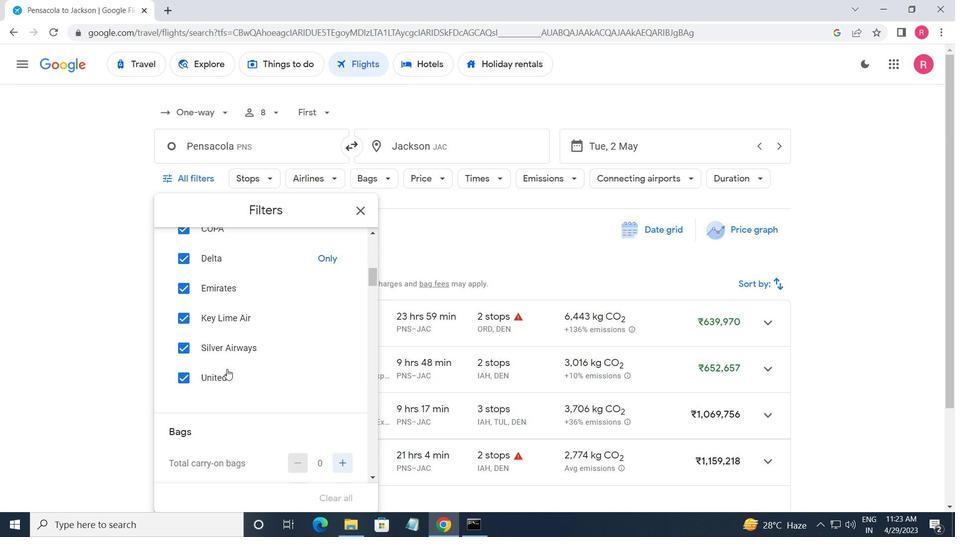 
Action: Mouse scrolled (226, 369) with delta (0, 0)
Screenshot: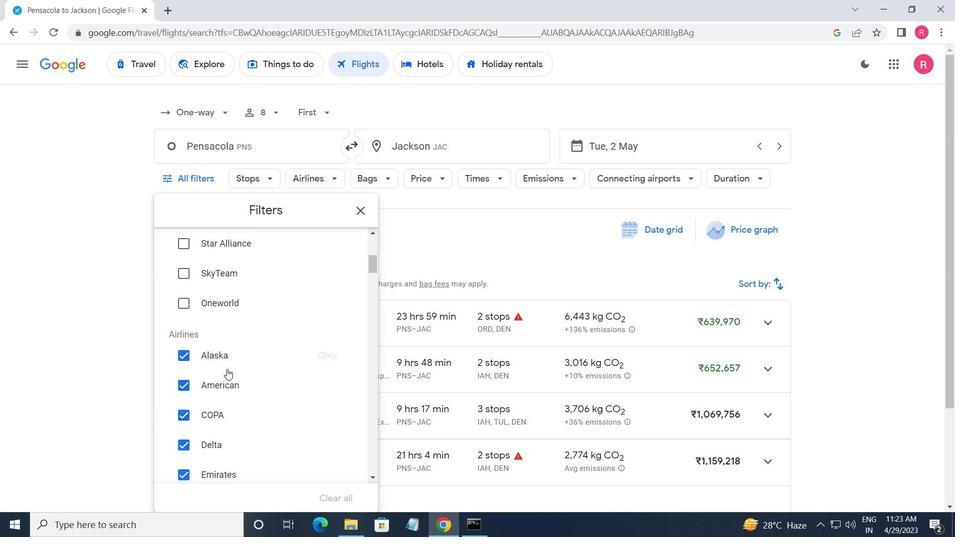 
Action: Mouse scrolled (226, 369) with delta (0, 0)
Screenshot: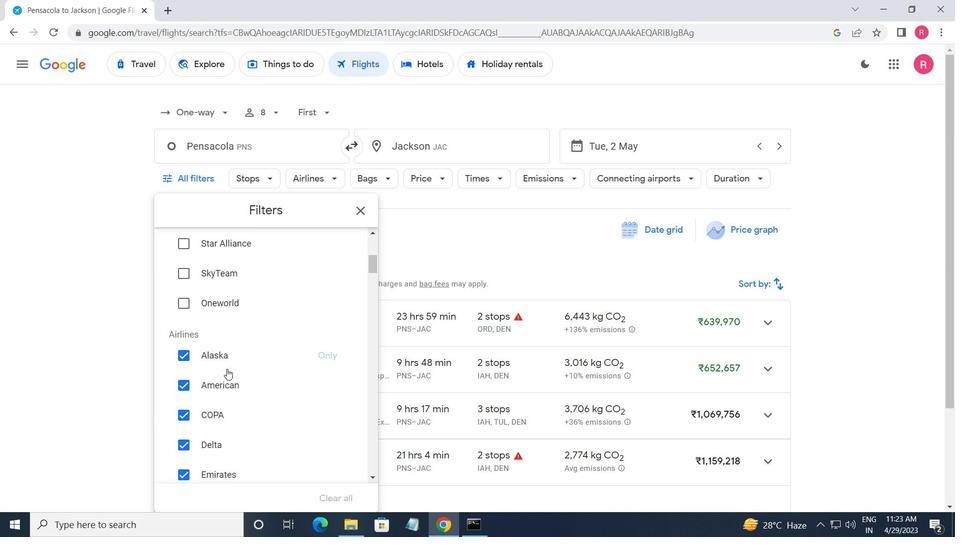 
Action: Mouse scrolled (226, 369) with delta (0, 0)
Screenshot: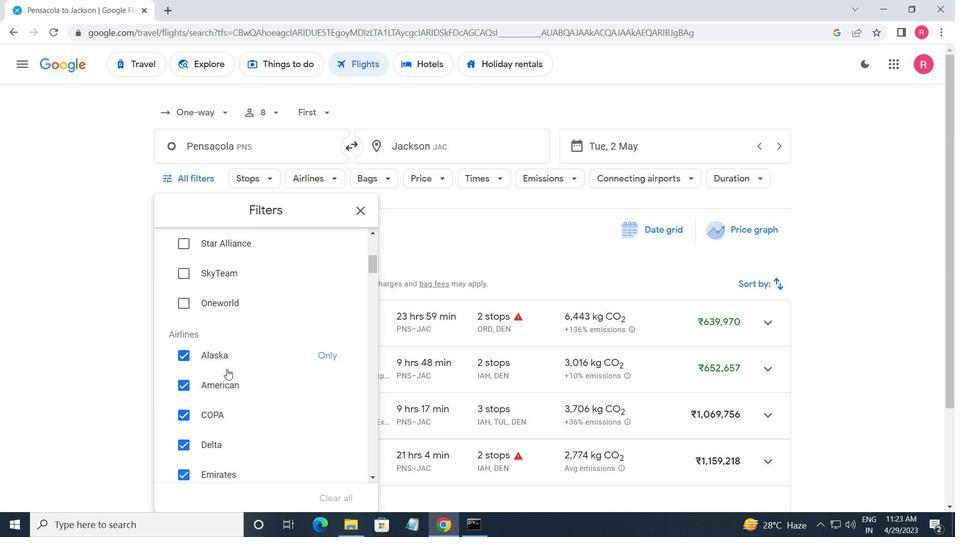 
Action: Mouse moved to (344, 382)
Screenshot: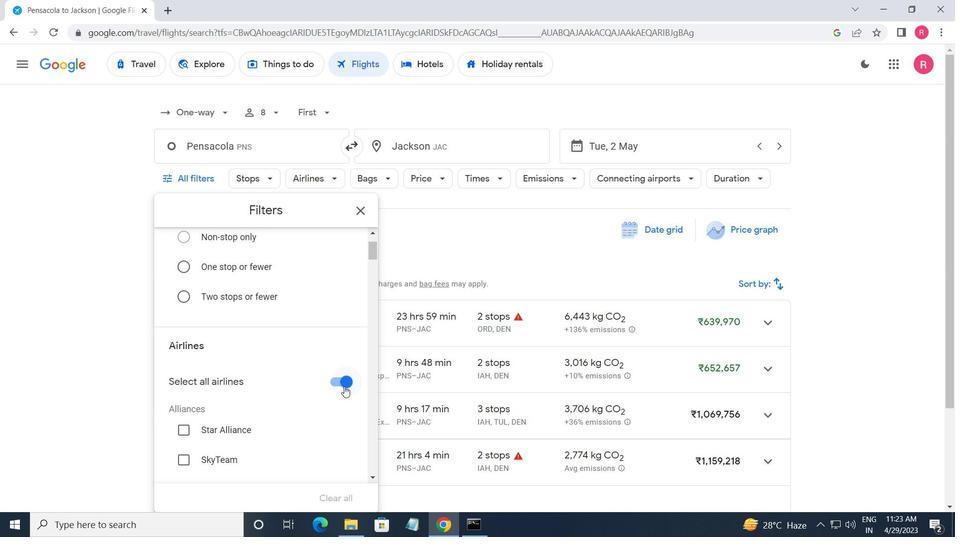
Action: Mouse pressed left at (344, 382)
Screenshot: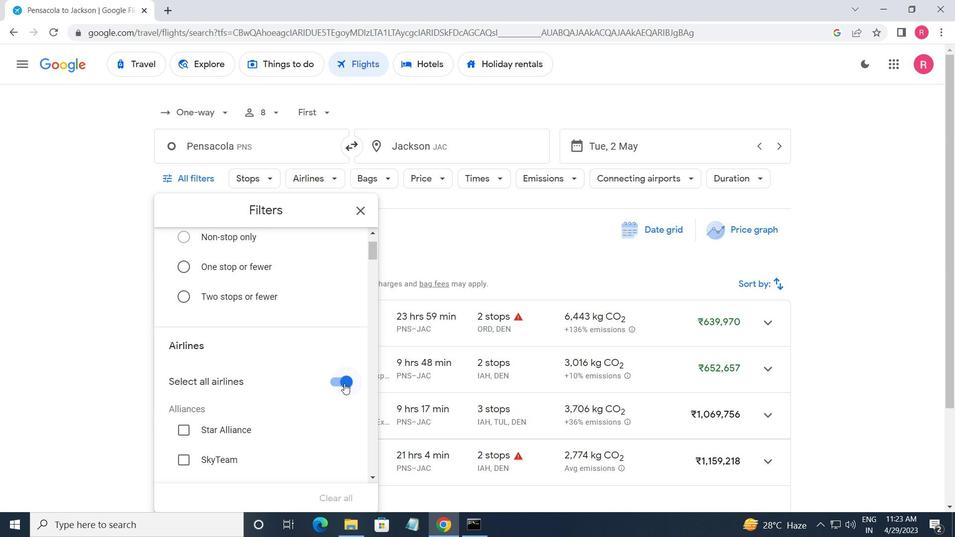 
Action: Mouse moved to (338, 379)
Screenshot: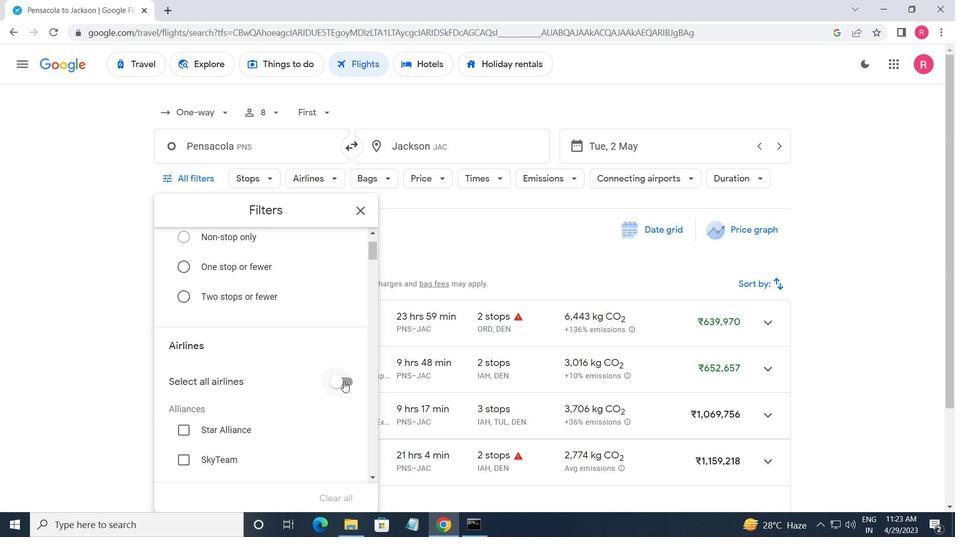 
Action: Mouse scrolled (338, 378) with delta (0, 0)
Screenshot: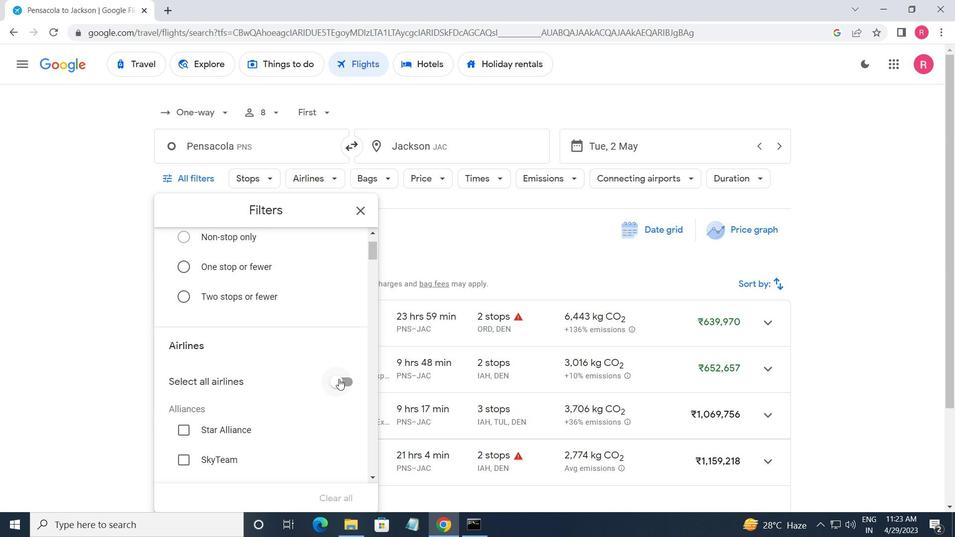 
Action: Mouse scrolled (338, 378) with delta (0, 0)
Screenshot: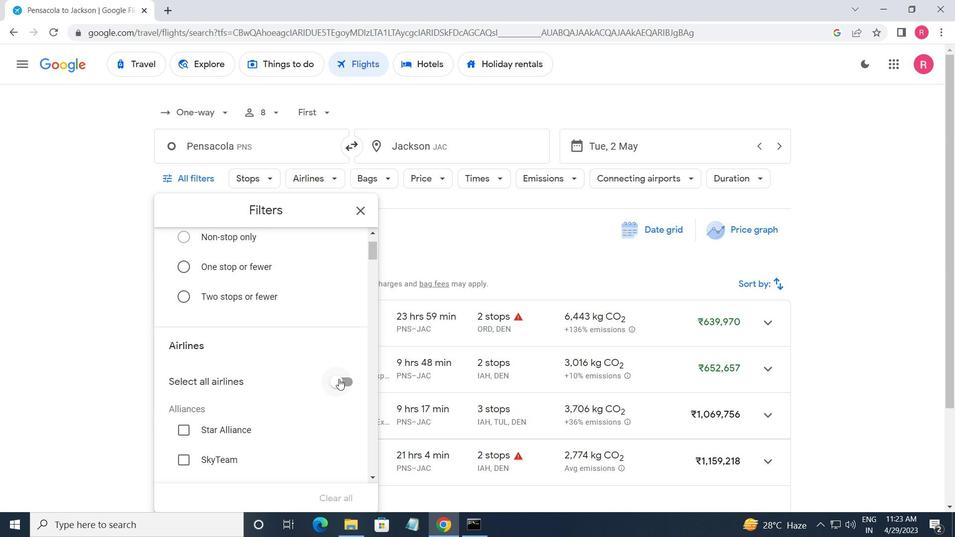 
Action: Mouse scrolled (338, 378) with delta (0, 0)
Screenshot: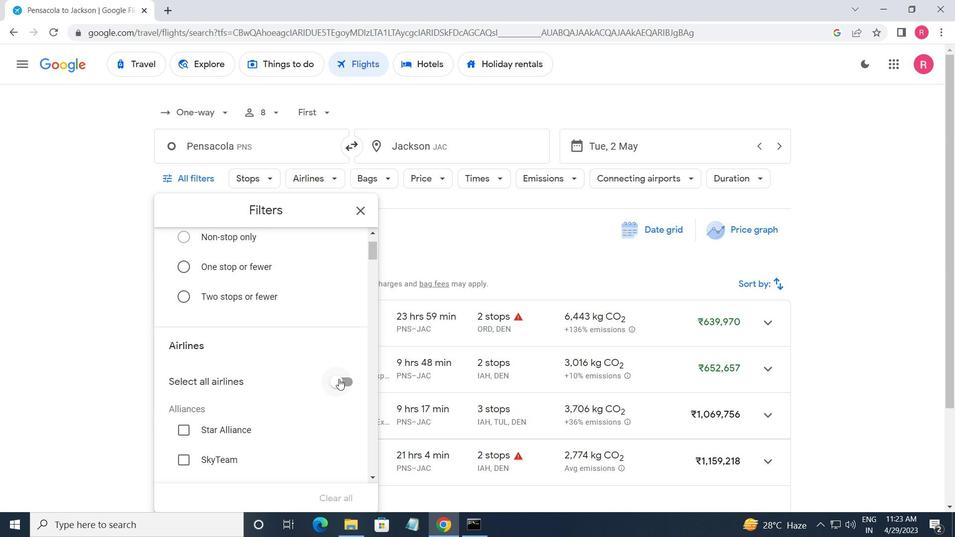 
Action: Mouse scrolled (338, 378) with delta (0, 0)
Screenshot: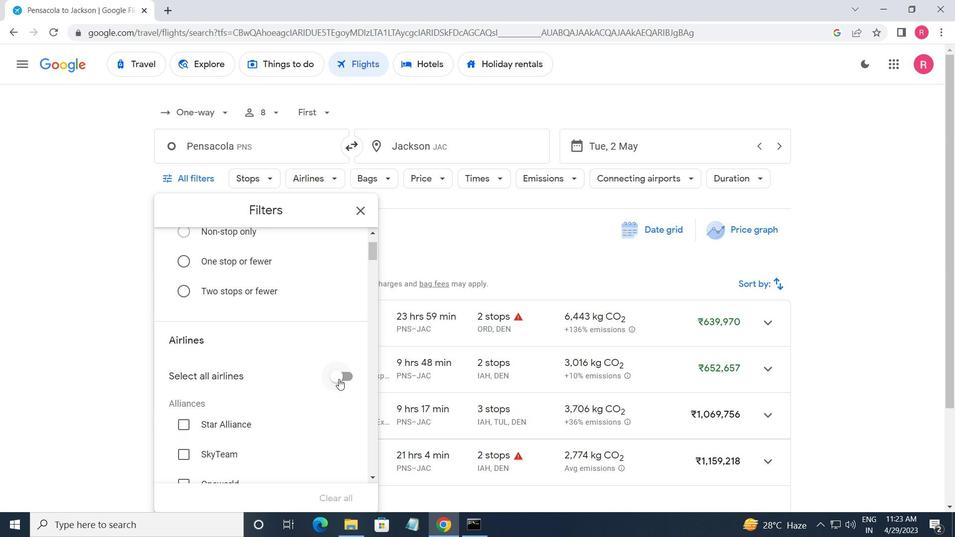 
Action: Mouse scrolled (338, 378) with delta (0, 0)
Screenshot: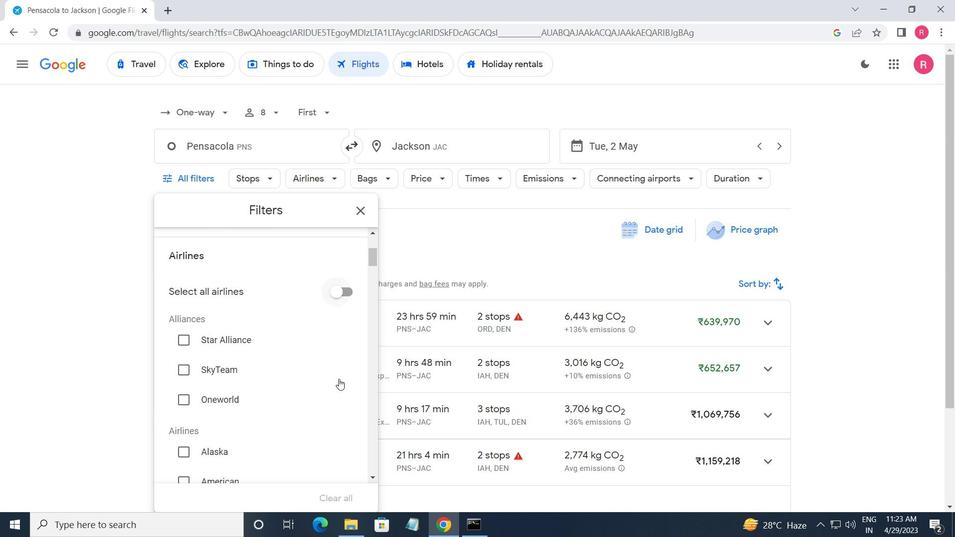 
Action: Mouse moved to (339, 379)
Screenshot: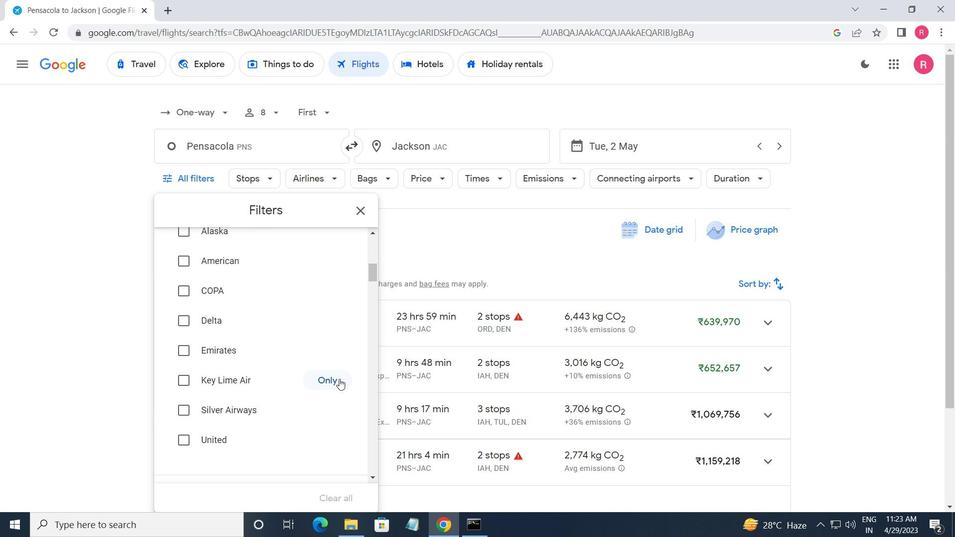 
Action: Mouse scrolled (339, 378) with delta (0, 0)
Screenshot: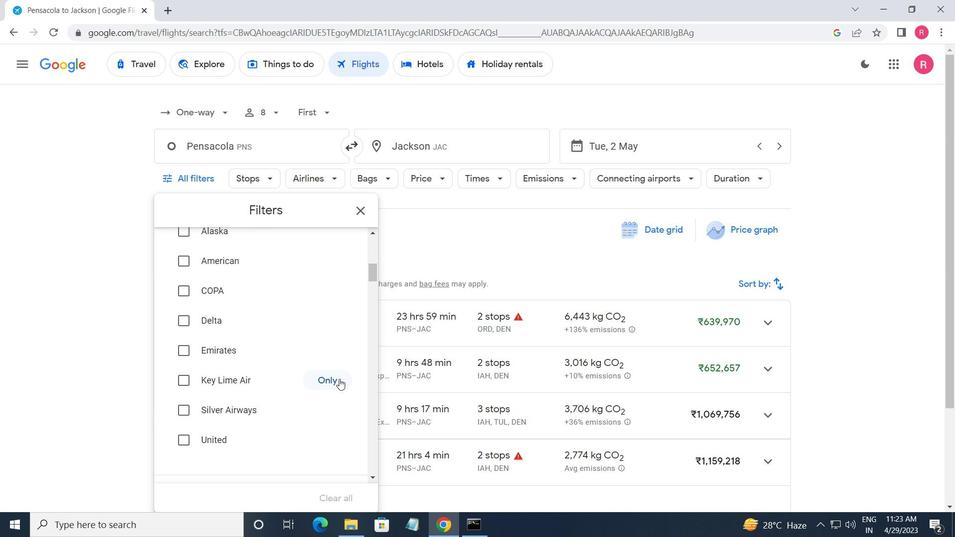 
Action: Mouse scrolled (339, 378) with delta (0, 0)
Screenshot: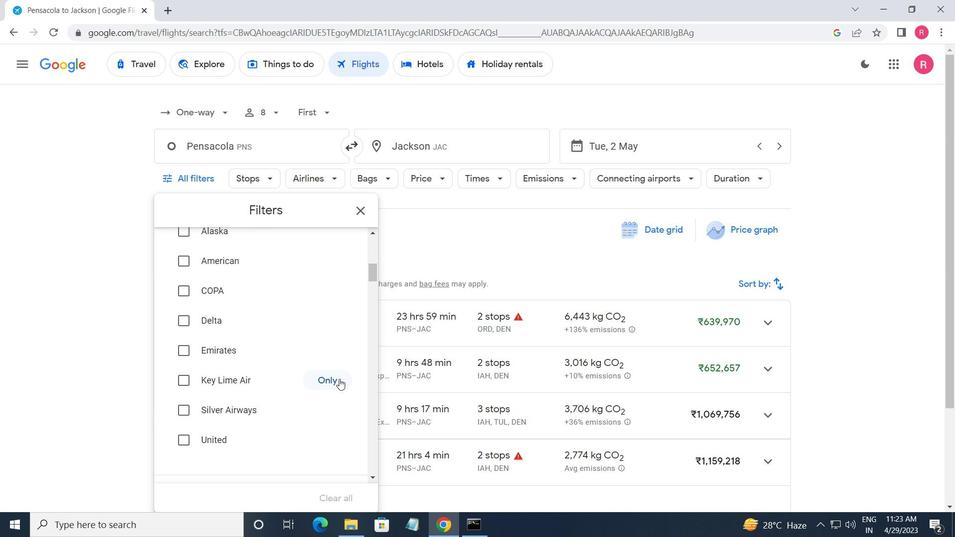
Action: Mouse scrolled (339, 378) with delta (0, 0)
Screenshot: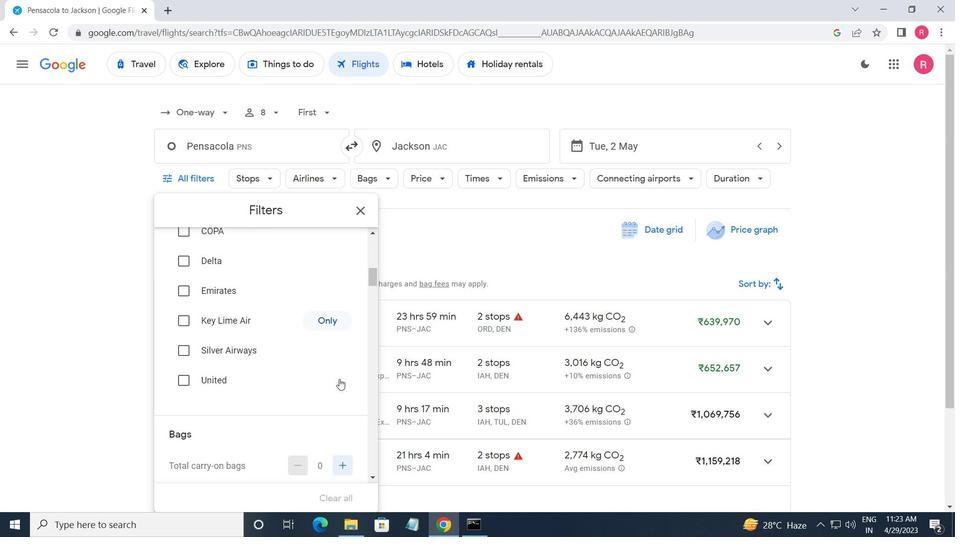 
Action: Mouse moved to (340, 381)
Screenshot: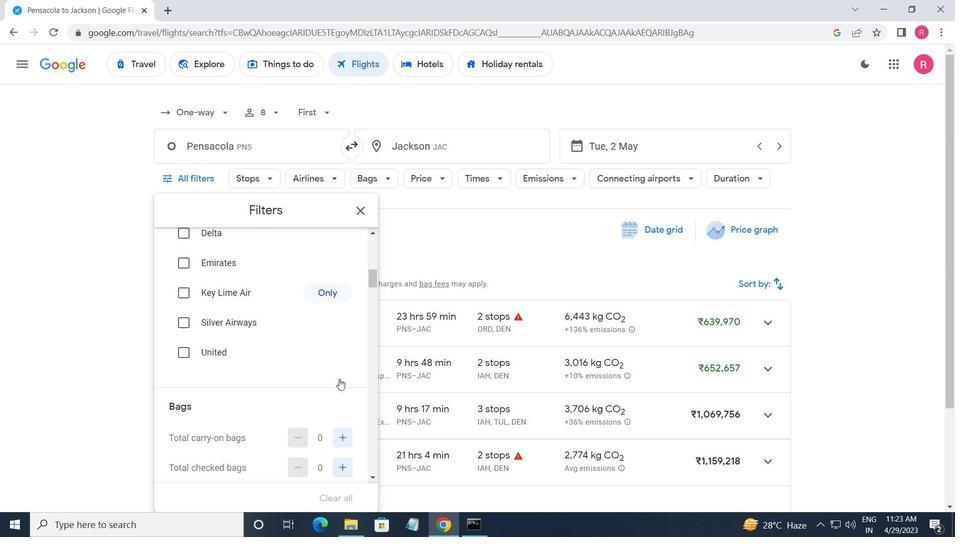 
Action: Mouse scrolled (340, 381) with delta (0, 0)
Screenshot: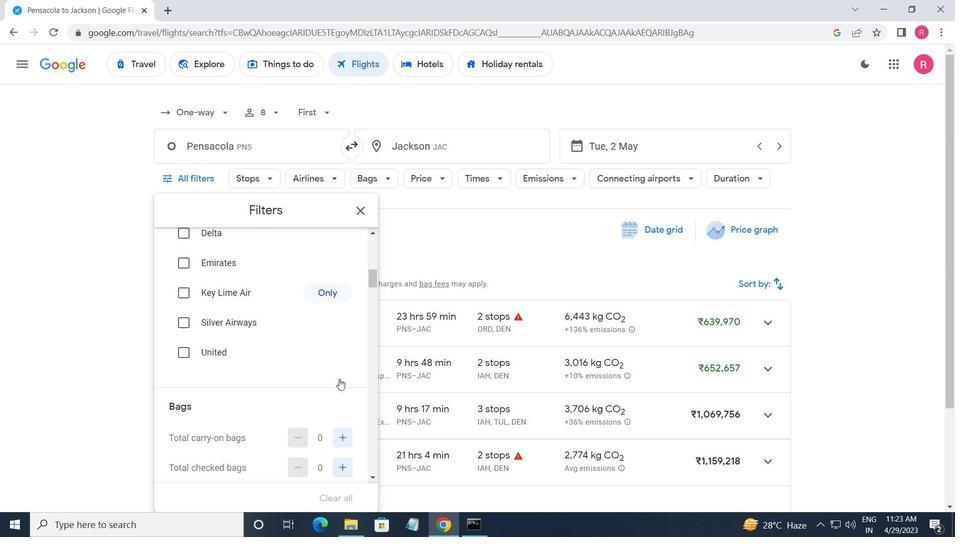 
Action: Mouse moved to (341, 311)
Screenshot: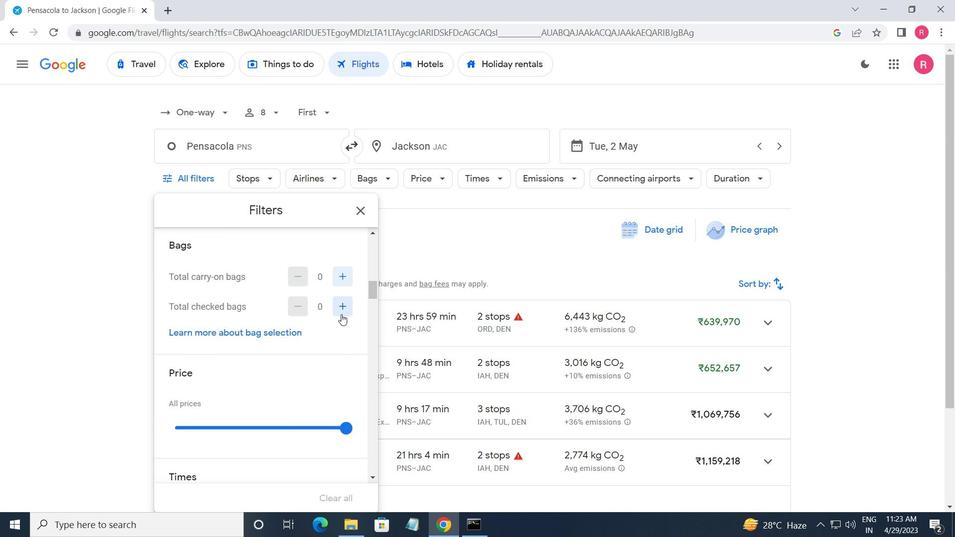 
Action: Mouse pressed left at (341, 311)
Screenshot: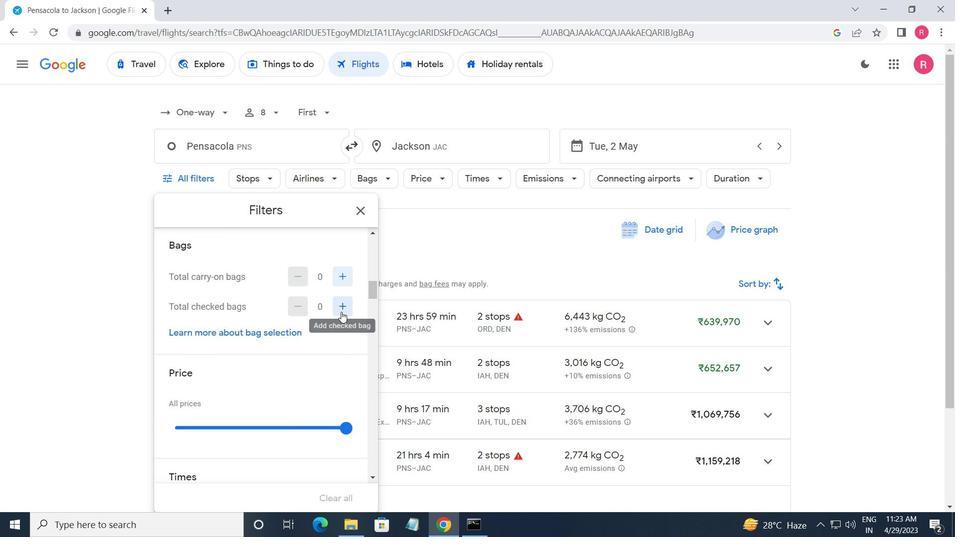 
Action: Mouse pressed left at (341, 311)
Screenshot: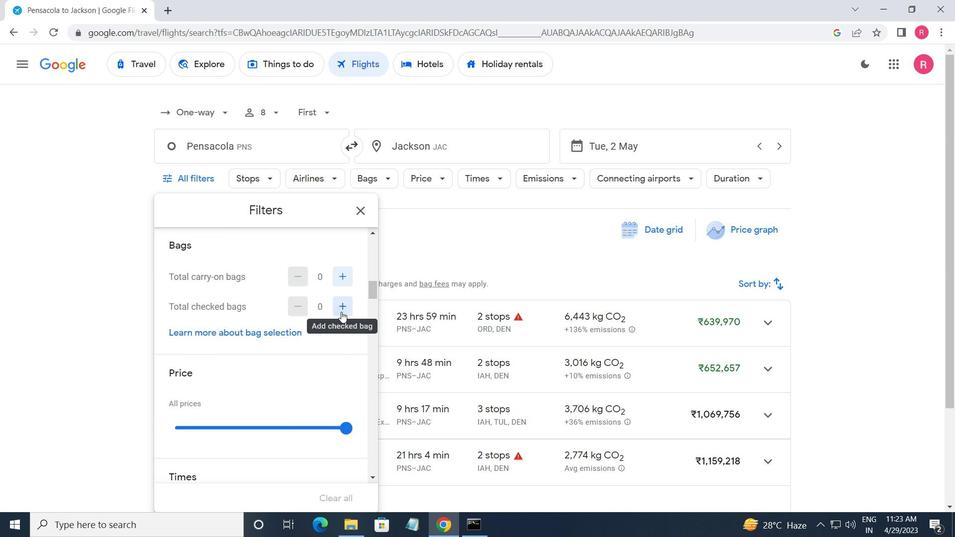 
Action: Mouse pressed left at (341, 311)
Screenshot: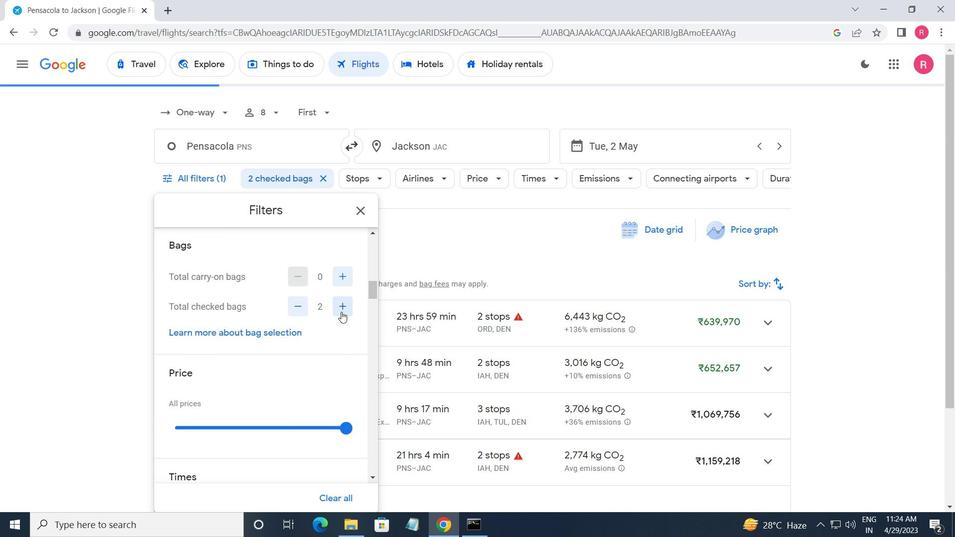 
Action: Mouse pressed left at (341, 311)
Screenshot: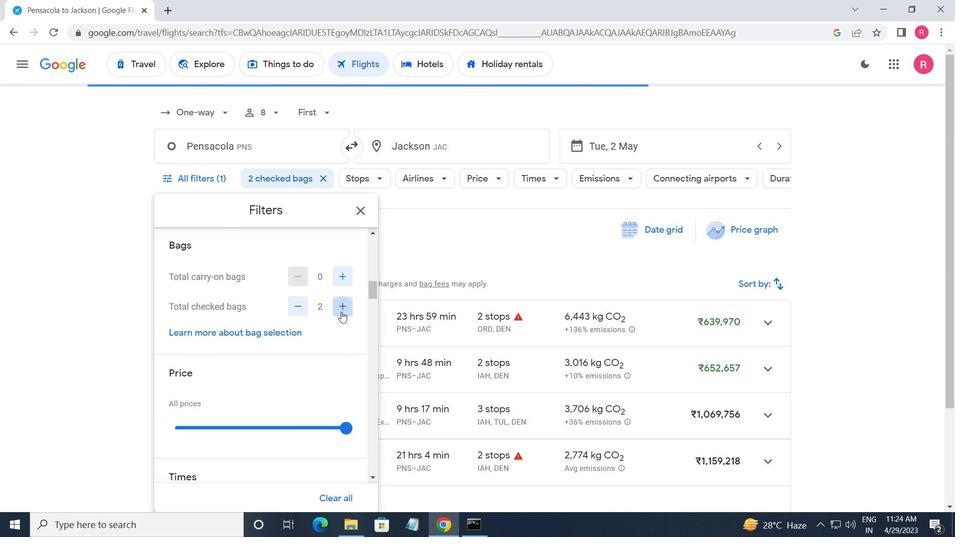 
Action: Mouse pressed left at (341, 311)
Screenshot: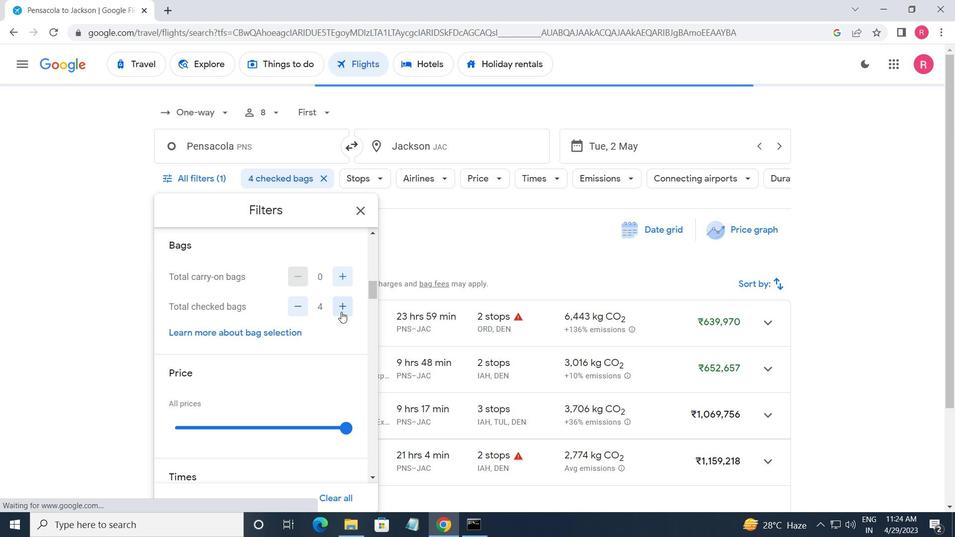 
Action: Mouse pressed left at (341, 311)
Screenshot: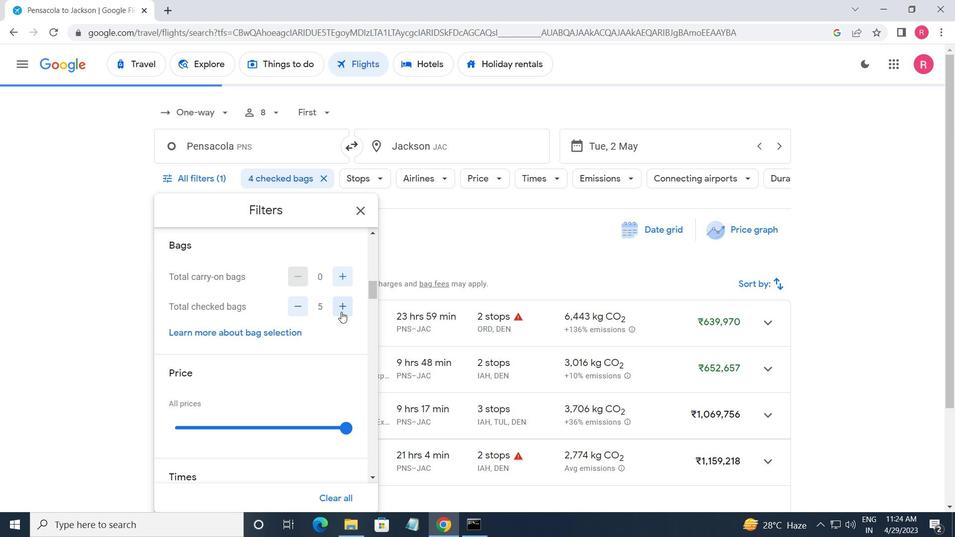 
Action: Mouse pressed left at (341, 311)
Screenshot: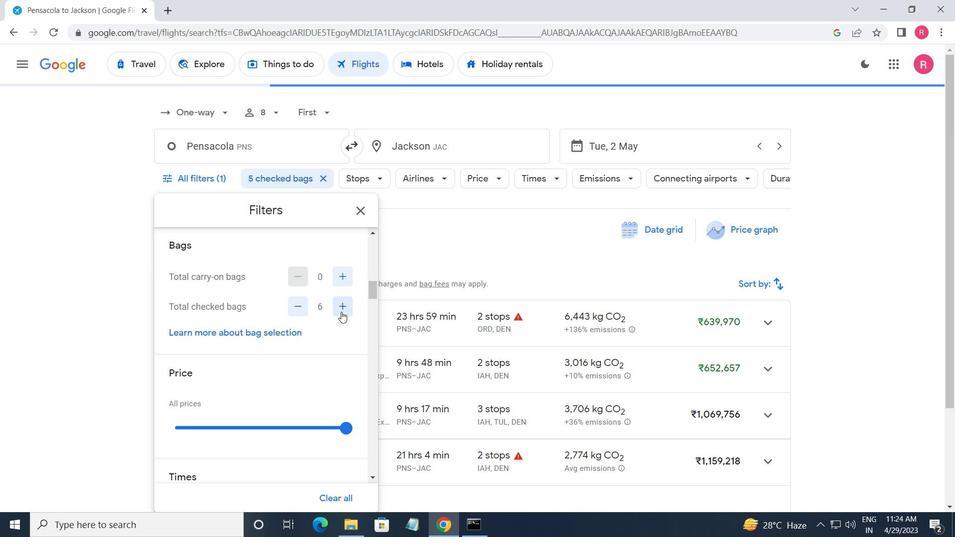 
Action: Mouse scrolled (341, 311) with delta (0, 0)
Screenshot: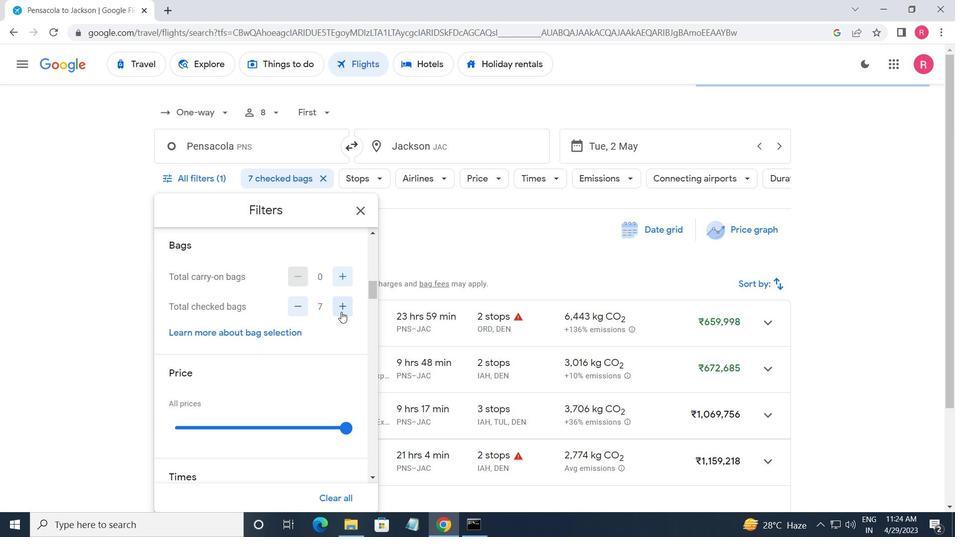 
Action: Mouse scrolled (341, 311) with delta (0, 0)
Screenshot: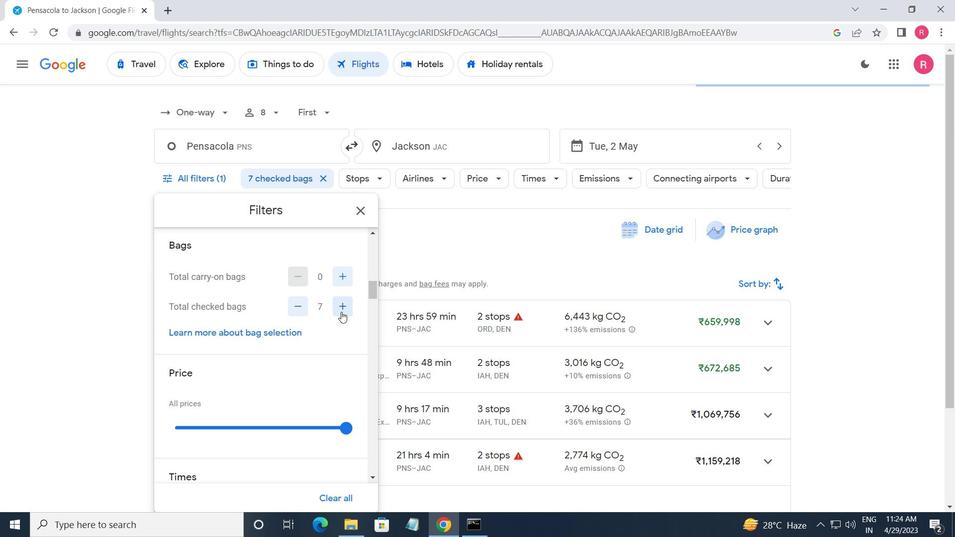 
Action: Mouse moved to (341, 311)
Screenshot: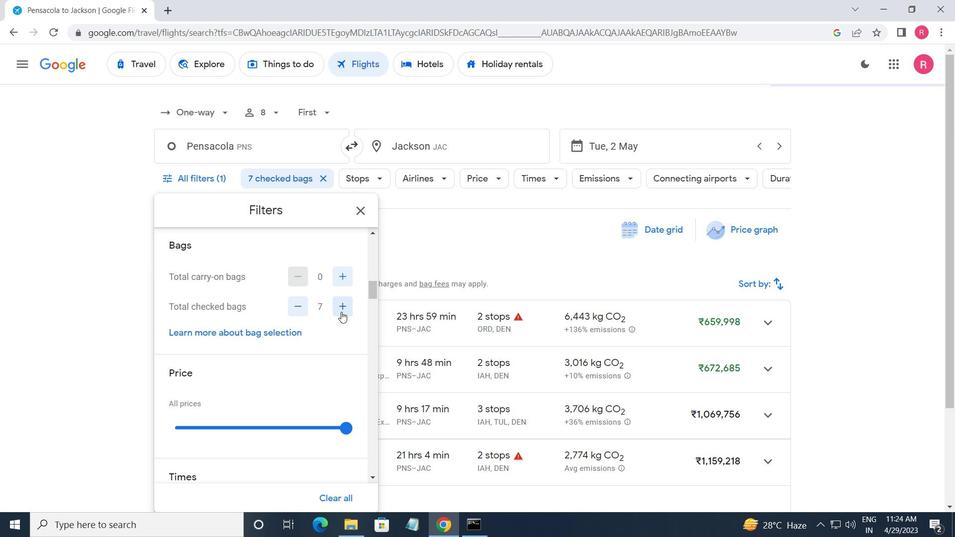 
Action: Mouse scrolled (341, 310) with delta (0, 0)
Screenshot: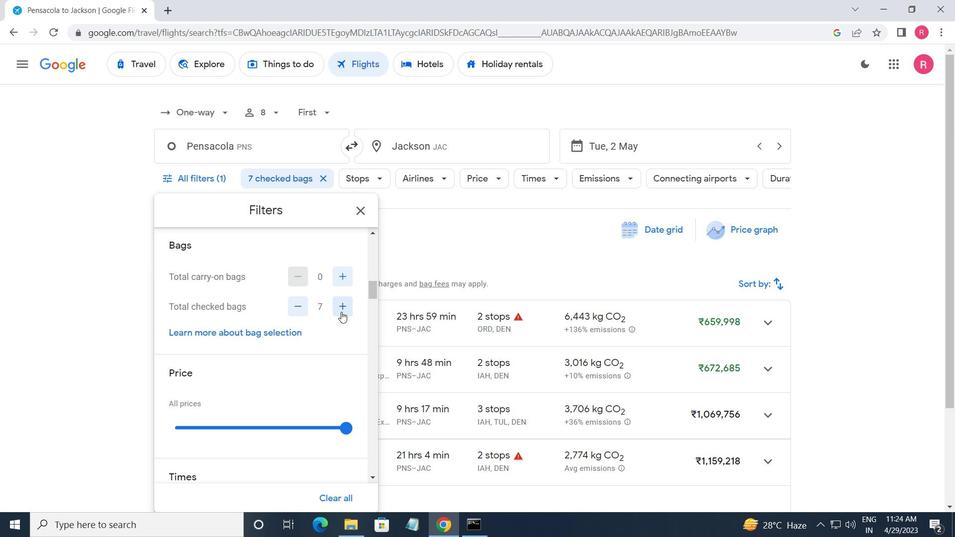 
Action: Mouse scrolled (341, 311) with delta (0, 0)
Screenshot: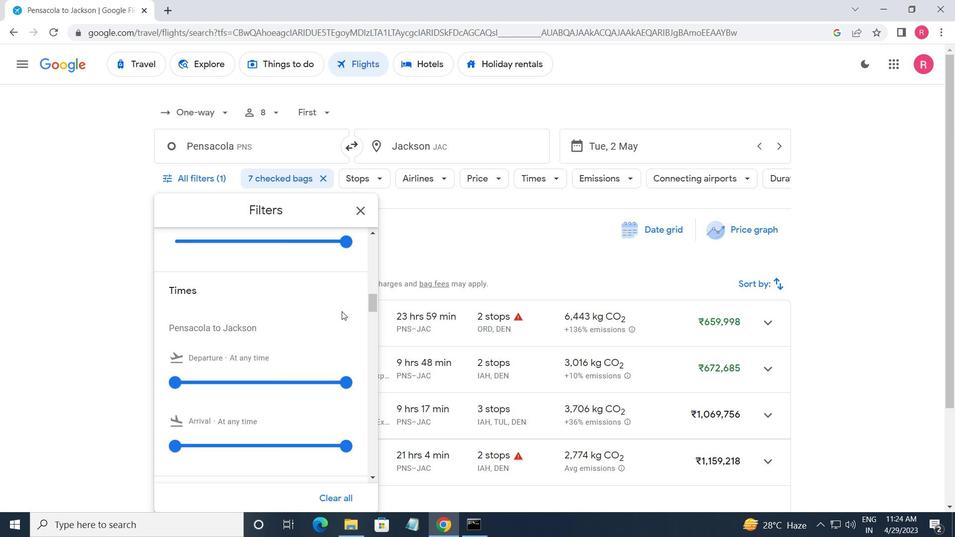 
Action: Mouse moved to (342, 305)
Screenshot: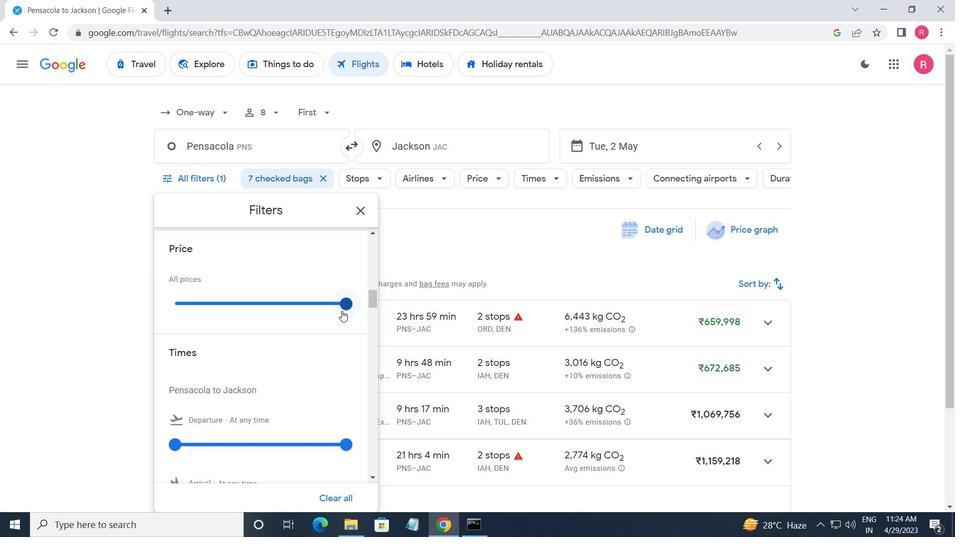 
Action: Mouse pressed left at (342, 305)
Screenshot: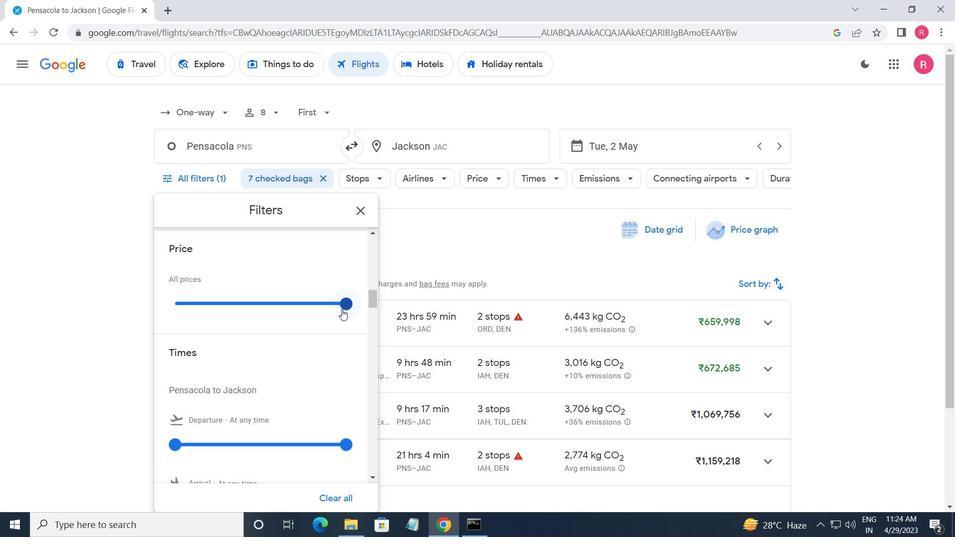 
Action: Mouse moved to (208, 376)
Screenshot: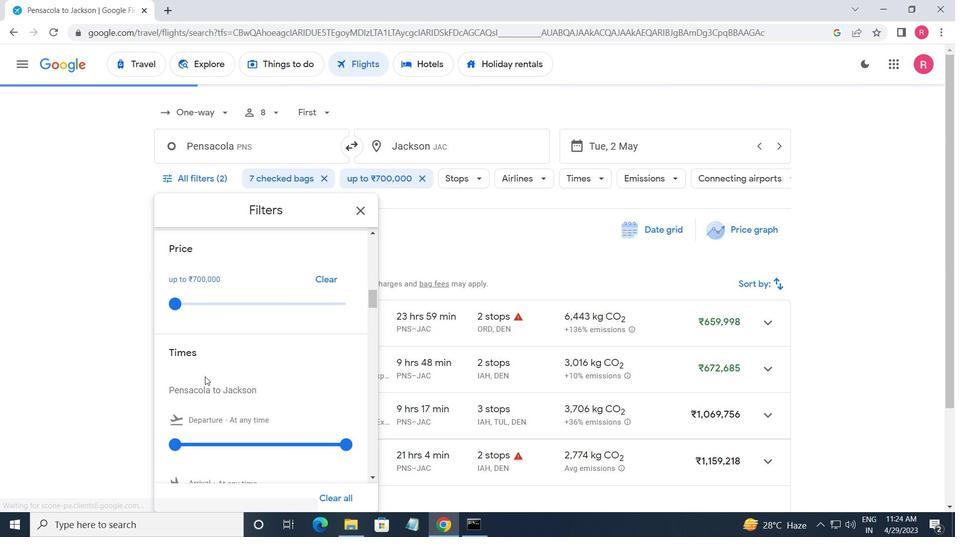 
Action: Mouse scrolled (208, 375) with delta (0, 0)
Screenshot: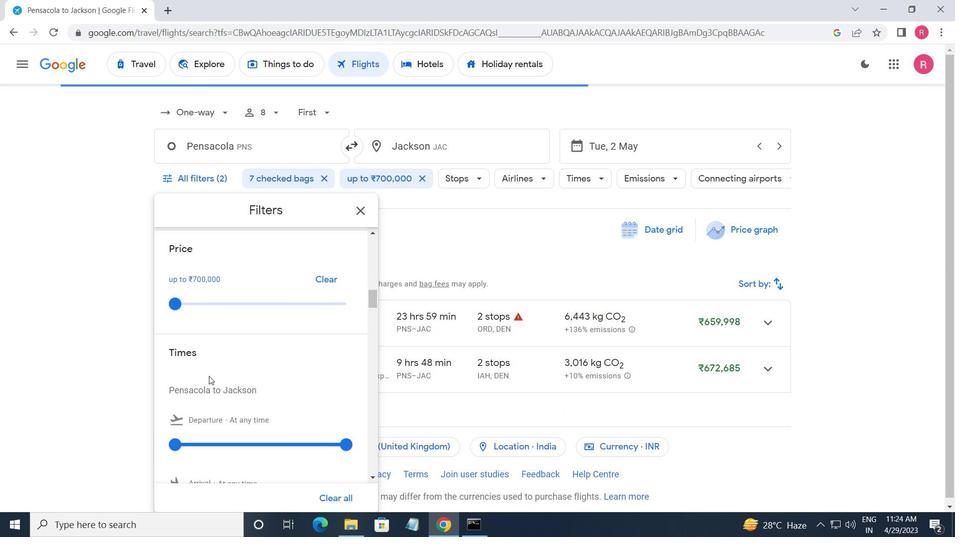 
Action: Mouse moved to (175, 384)
Screenshot: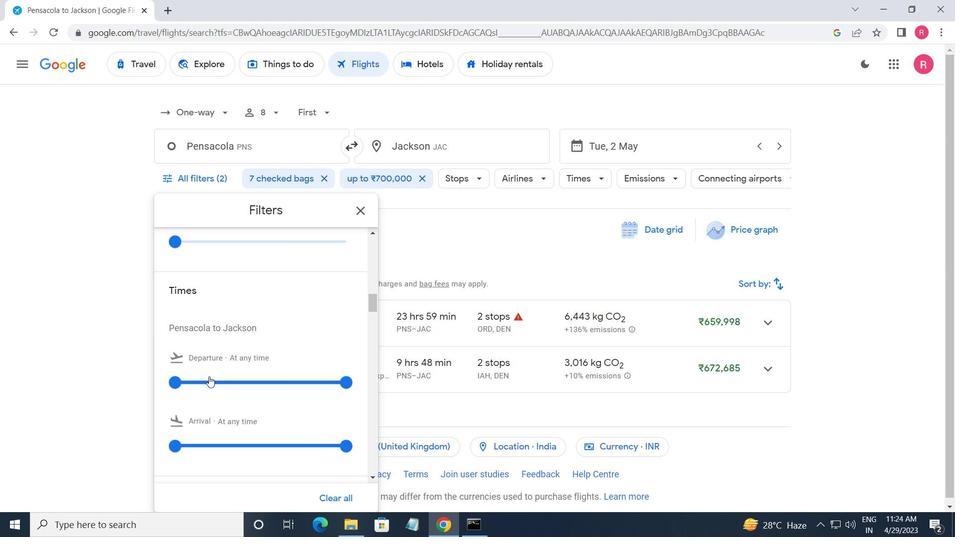 
Action: Mouse pressed left at (175, 384)
Screenshot: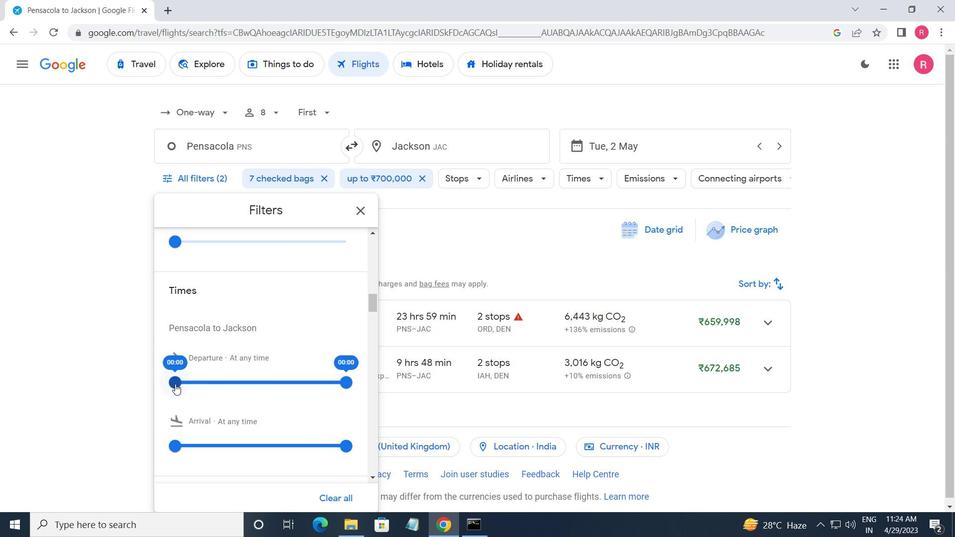 
Action: Mouse moved to (252, 389)
Screenshot: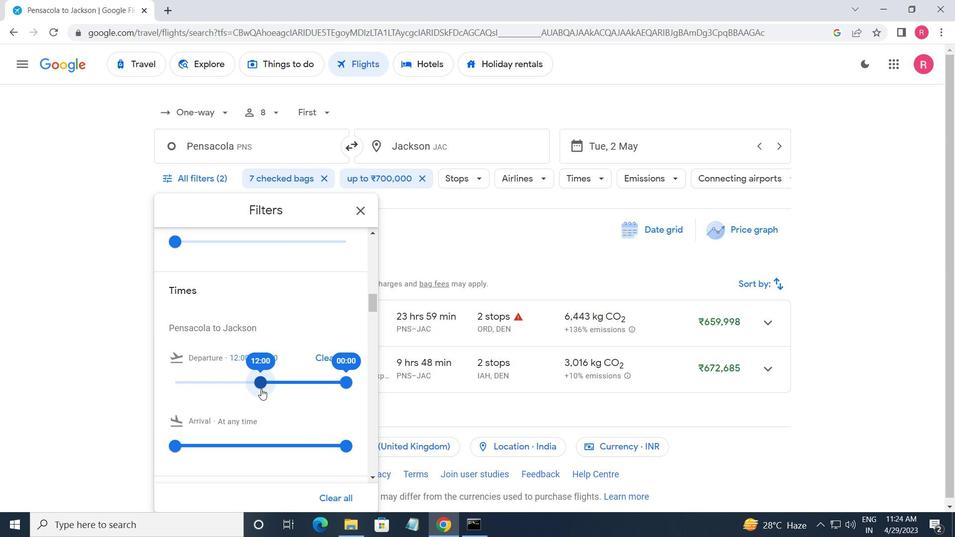 
Action: Mouse pressed left at (252, 389)
Screenshot: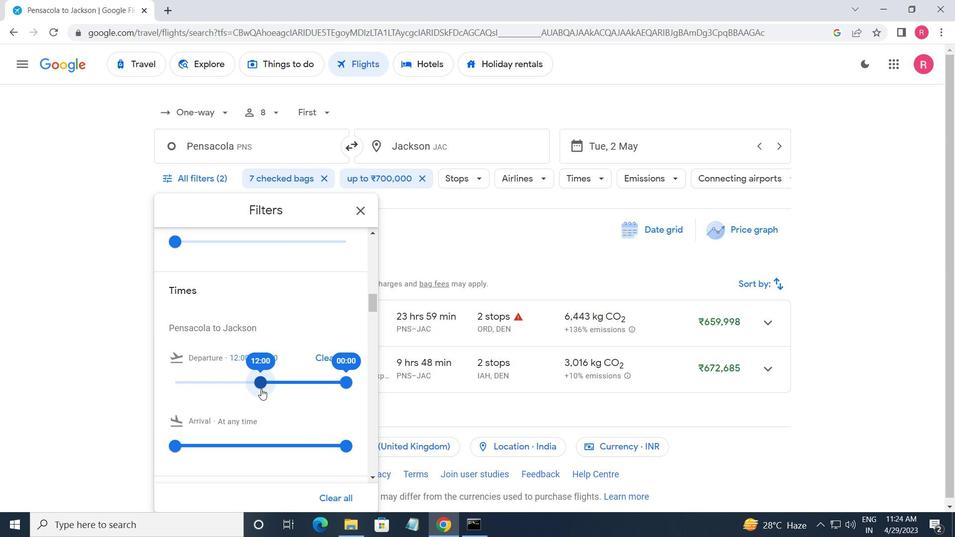 
Action: Mouse moved to (350, 383)
Screenshot: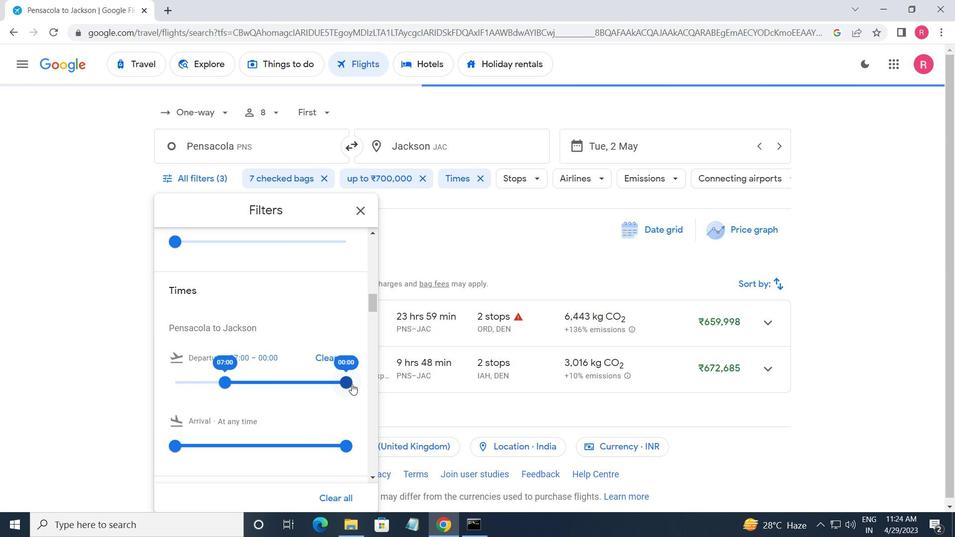 
Action: Mouse pressed left at (350, 383)
Screenshot: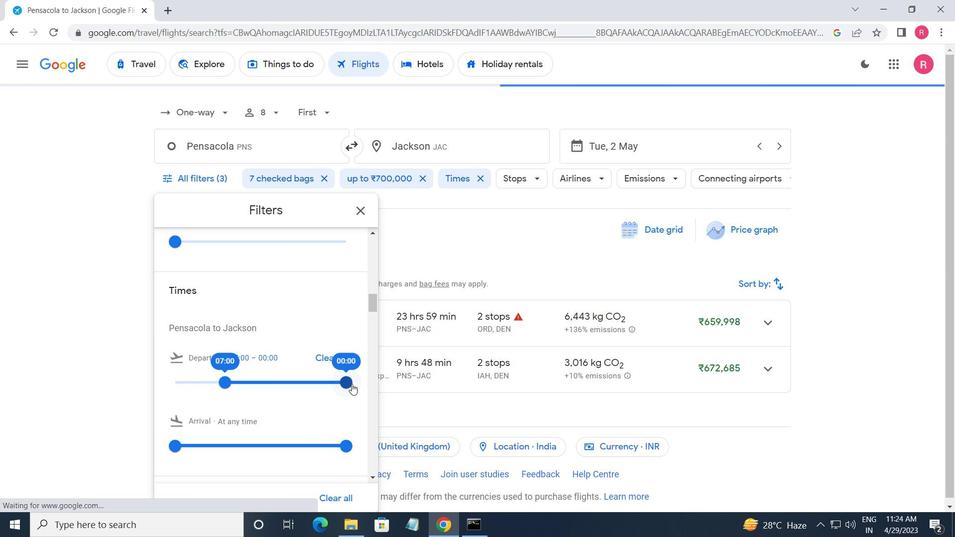 
Action: Mouse moved to (359, 217)
Screenshot: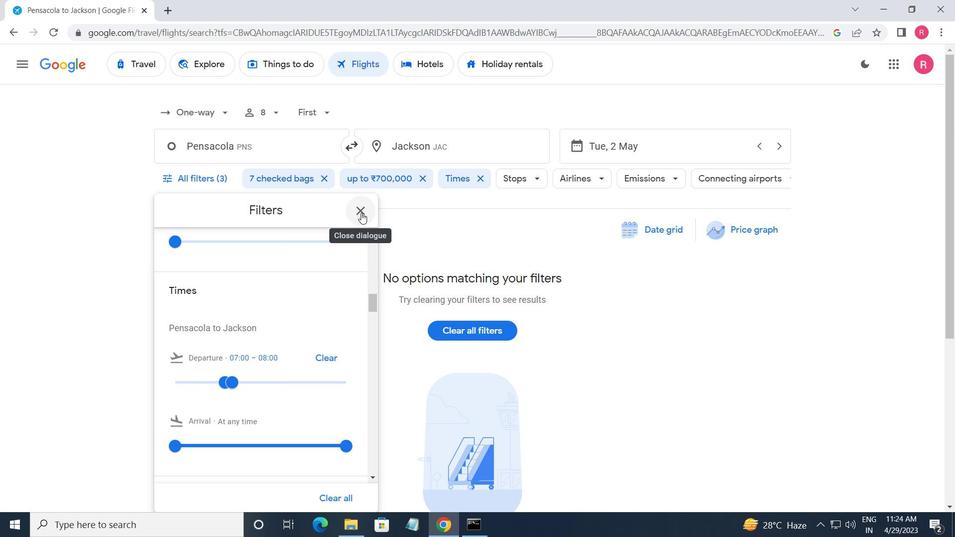 
Action: Mouse pressed left at (359, 217)
Screenshot: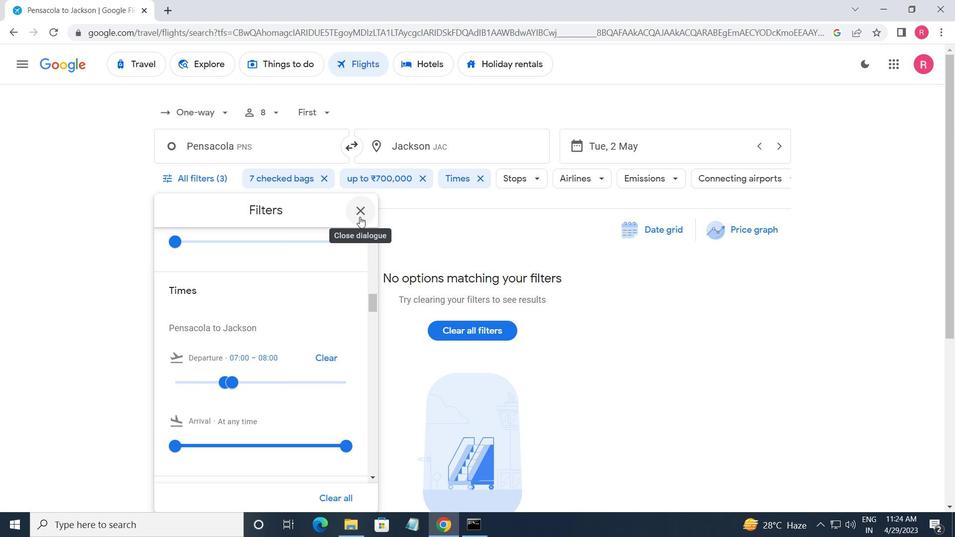 
Action: Mouse moved to (358, 218)
Screenshot: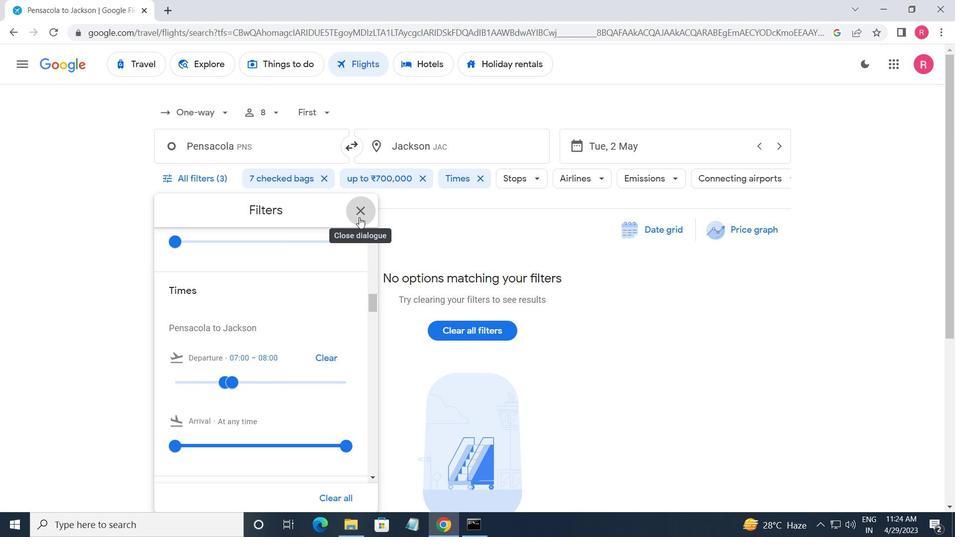 
